 Task: Look for space in Pryluky, Ukraine from 2nd August, 2023 to 12th August, 2023 for 2 adults in price range Rs.5000 to Rs.10000. Place can be private room with 1  bedroom having 1 bed and 1 bathroom. Property type can be house, flat, guest house, hotel. Booking option can be shelf check-in. Required host language is English.
Action: Mouse moved to (451, 105)
Screenshot: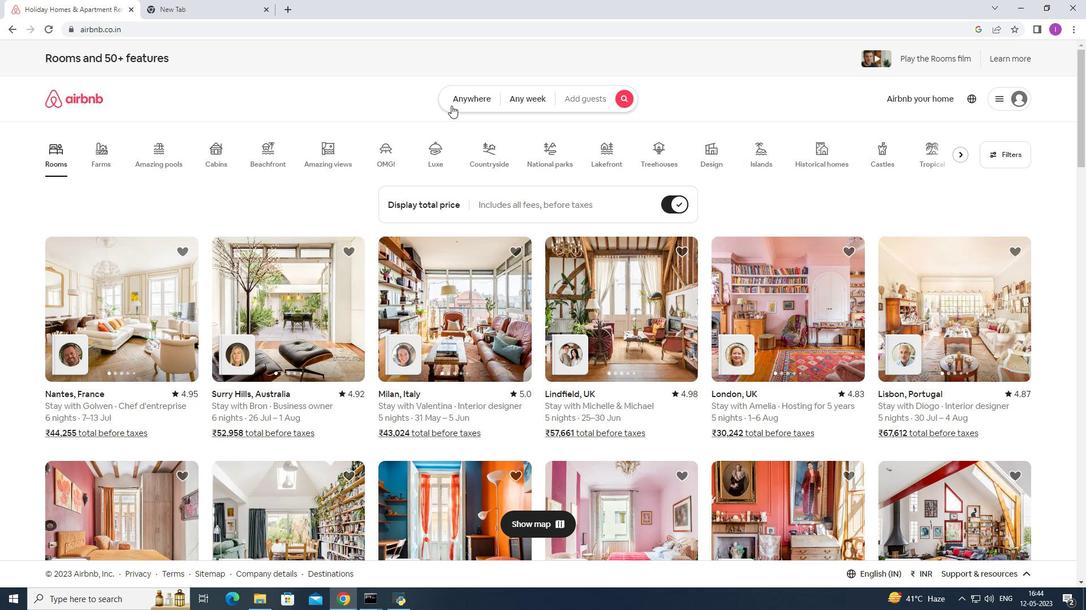 
Action: Mouse pressed left at (451, 105)
Screenshot: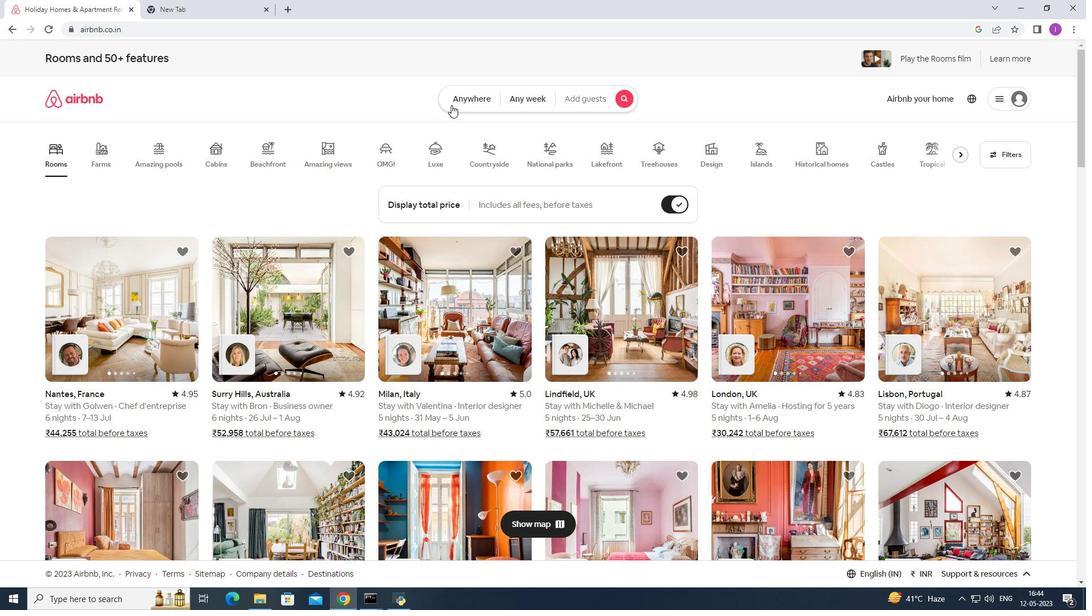 
Action: Mouse moved to (355, 141)
Screenshot: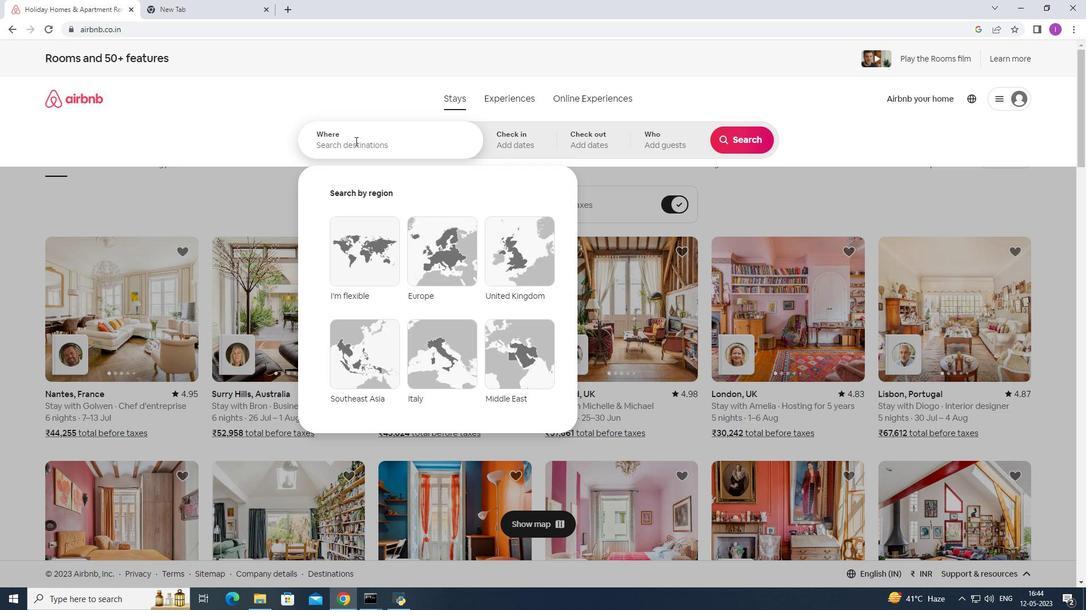 
Action: Mouse pressed left at (355, 141)
Screenshot: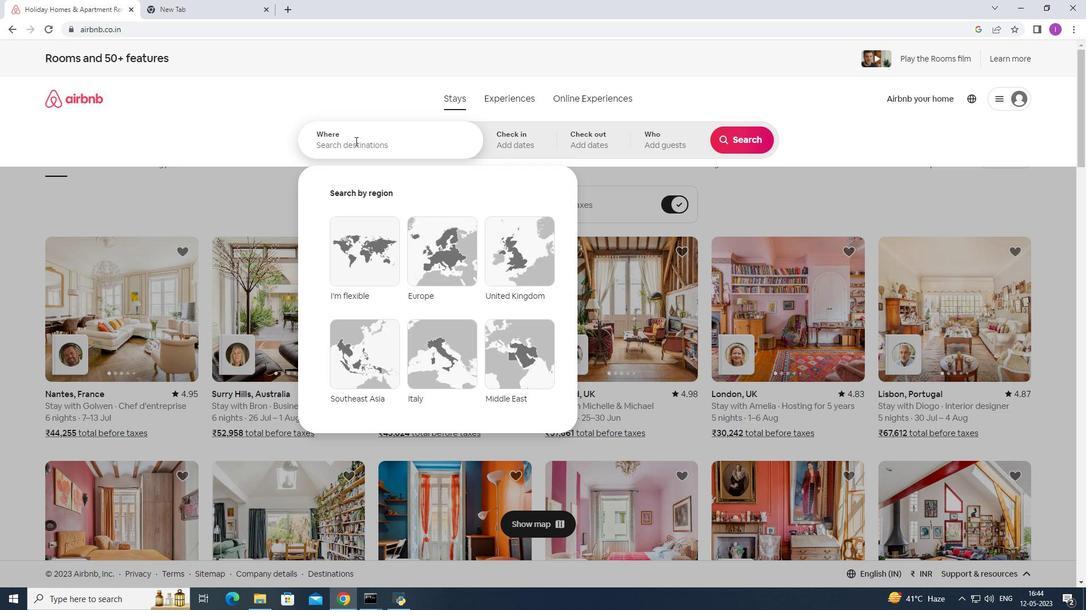 
Action: Mouse moved to (354, 141)
Screenshot: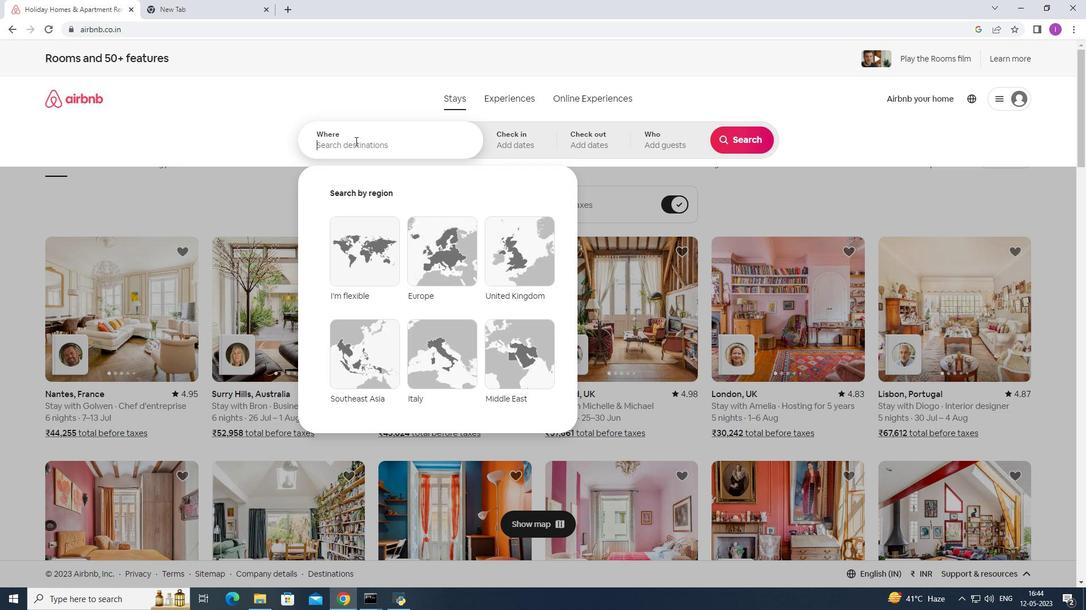 
Action: Key pressed <Key.shift>Pryluky,<Key.shift>Ukraine
Screenshot: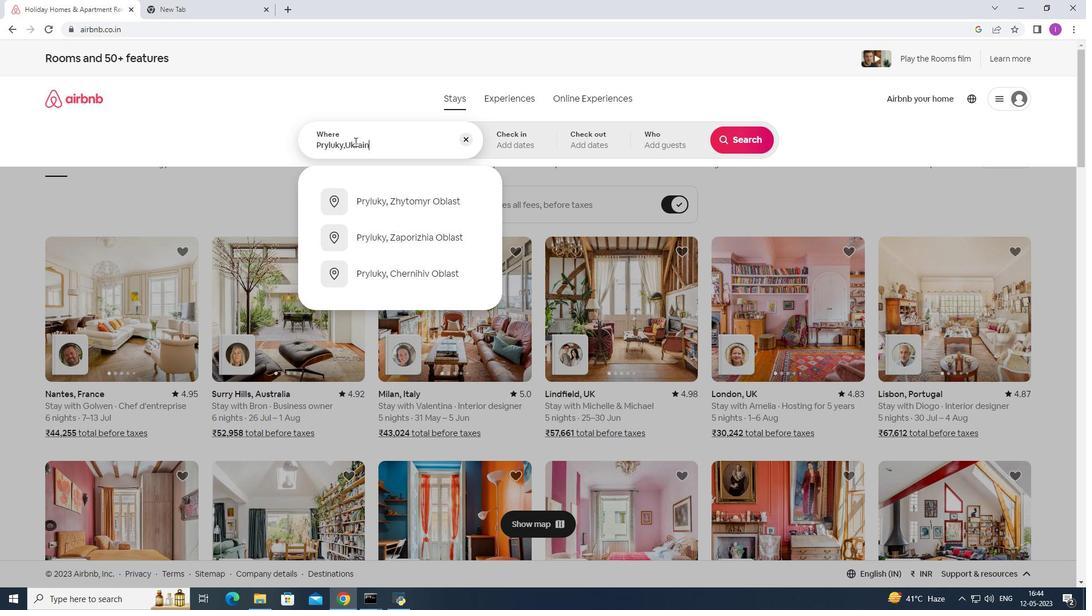 
Action: Mouse moved to (506, 145)
Screenshot: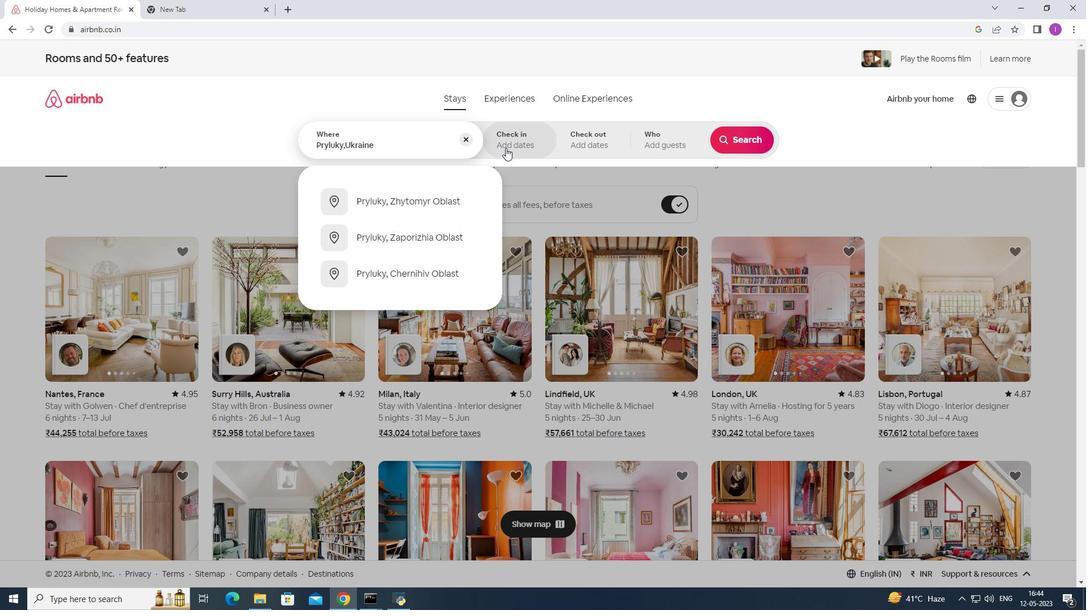 
Action: Mouse pressed left at (506, 145)
Screenshot: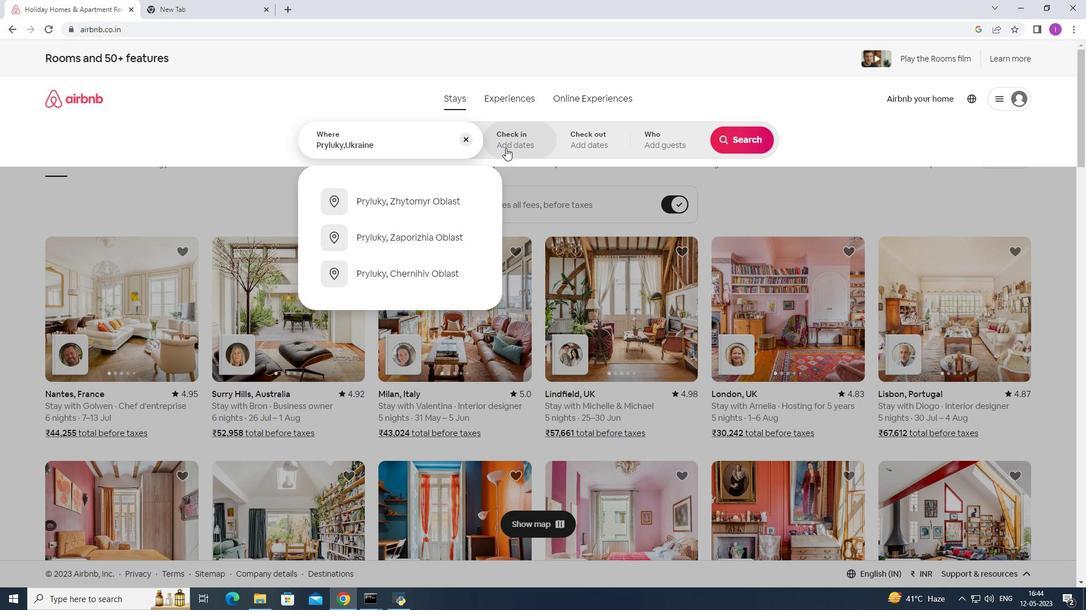 
Action: Mouse moved to (737, 229)
Screenshot: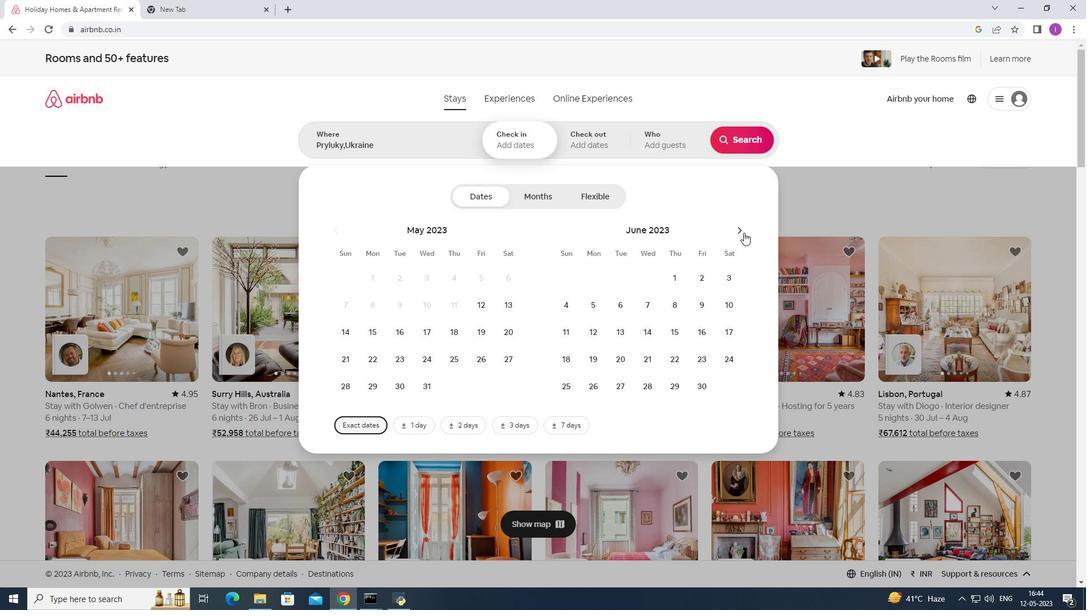 
Action: Mouse pressed left at (737, 229)
Screenshot: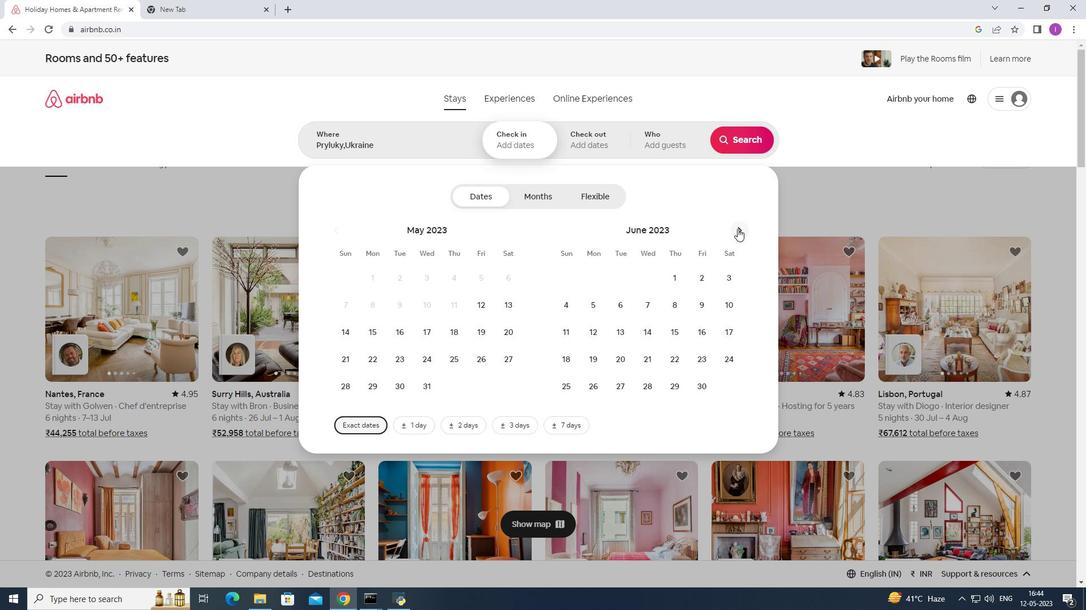 
Action: Mouse pressed left at (737, 229)
Screenshot: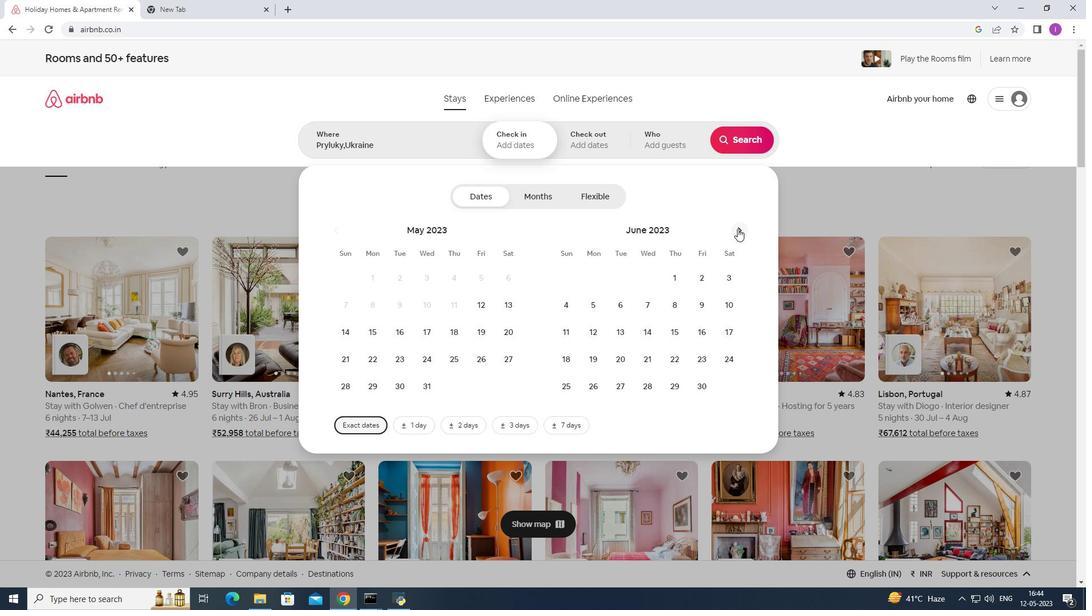 
Action: Mouse moved to (647, 275)
Screenshot: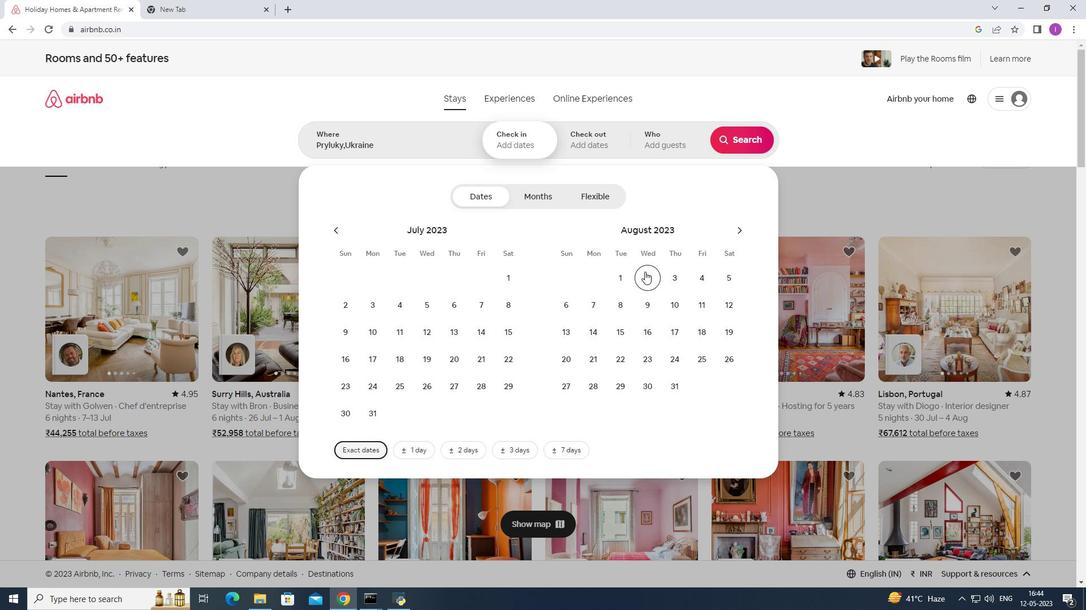 
Action: Mouse pressed left at (647, 275)
Screenshot: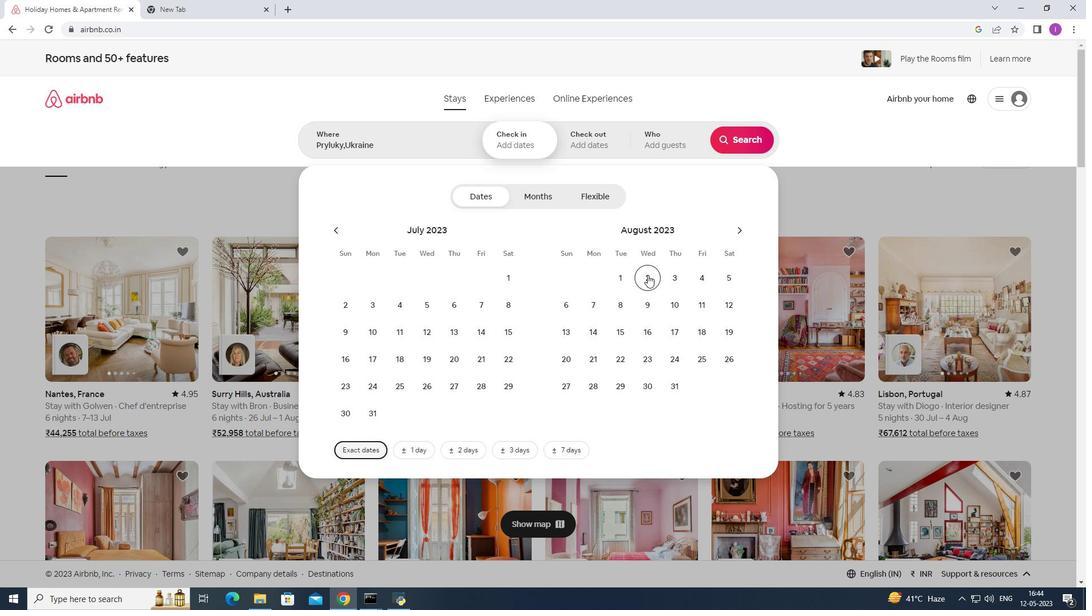 
Action: Mouse moved to (724, 304)
Screenshot: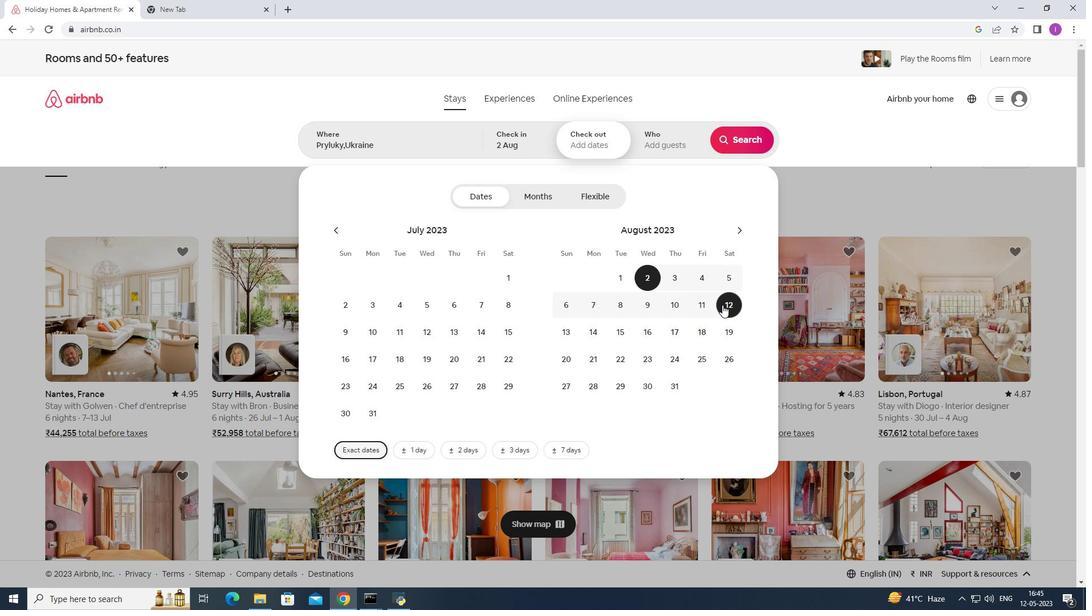 
Action: Mouse pressed left at (724, 304)
Screenshot: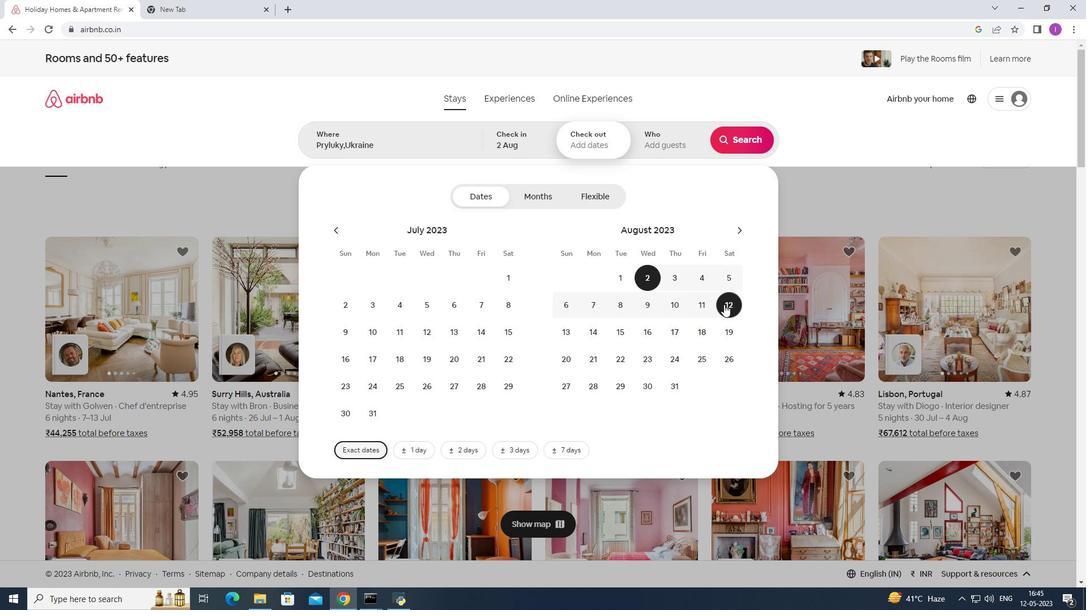 
Action: Mouse moved to (647, 140)
Screenshot: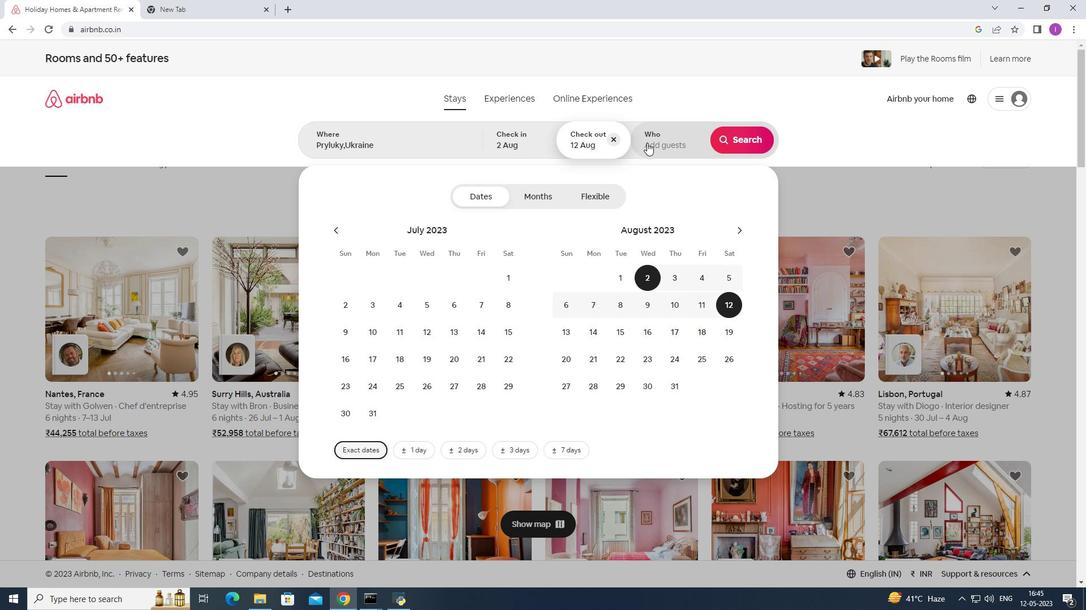 
Action: Mouse pressed left at (647, 140)
Screenshot: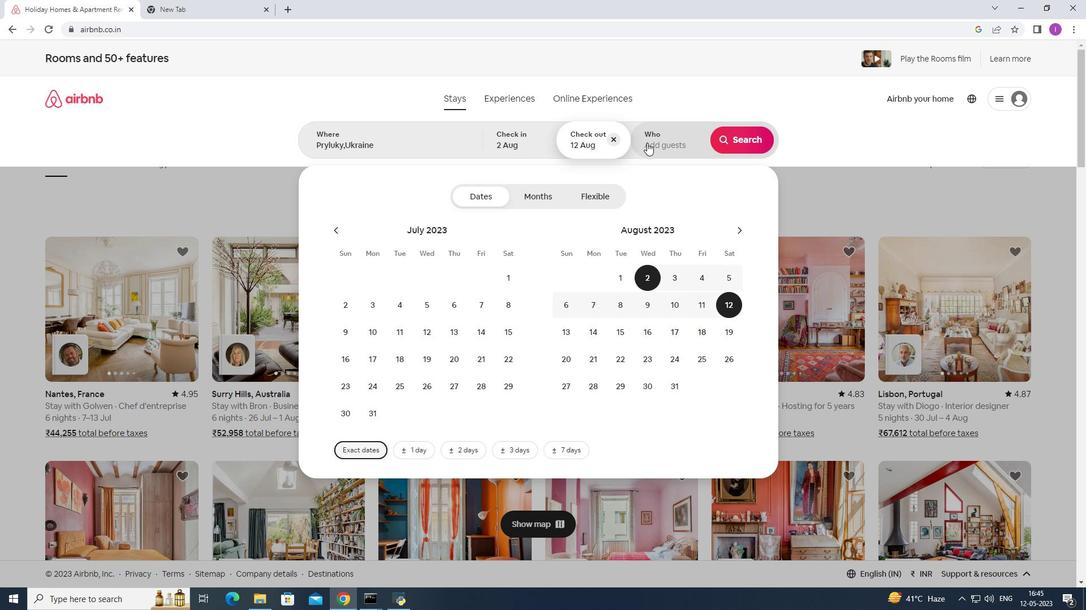 
Action: Mouse moved to (750, 198)
Screenshot: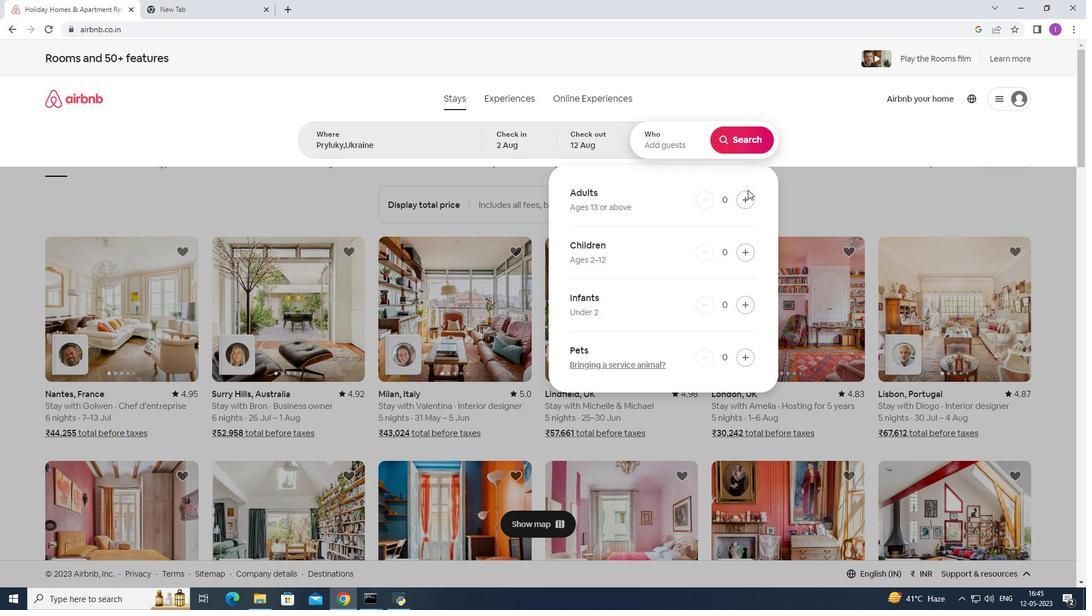 
Action: Mouse pressed left at (750, 198)
Screenshot: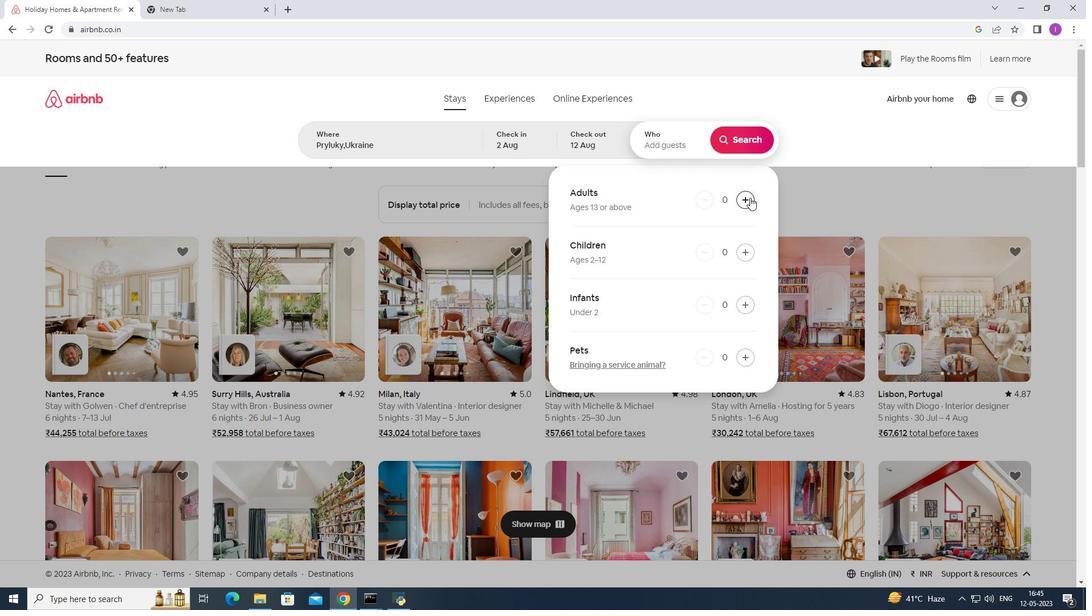 
Action: Mouse pressed left at (750, 198)
Screenshot: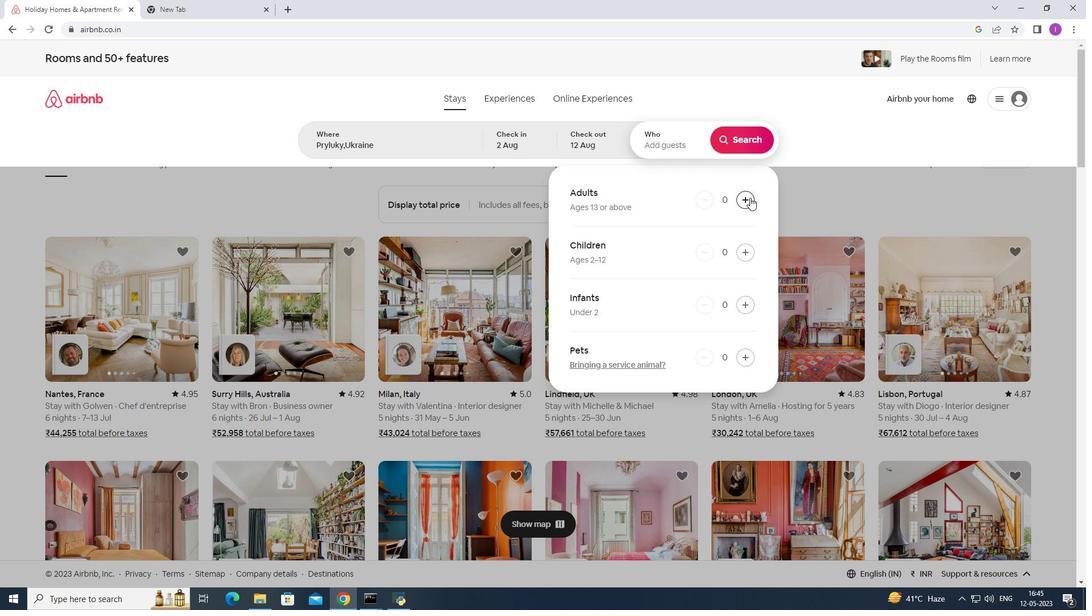 
Action: Mouse moved to (738, 141)
Screenshot: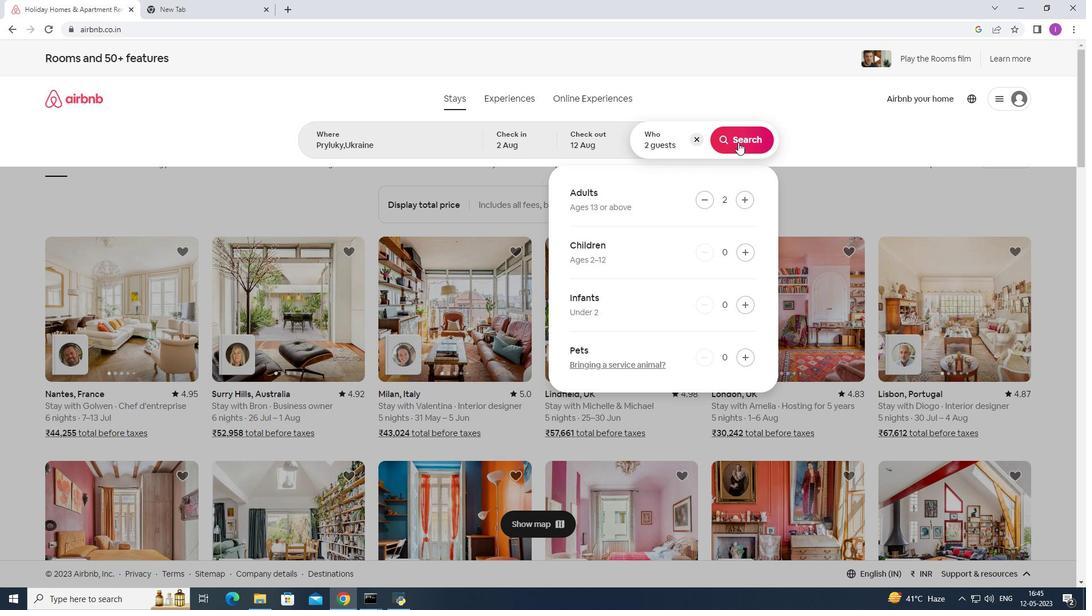
Action: Mouse pressed left at (738, 141)
Screenshot: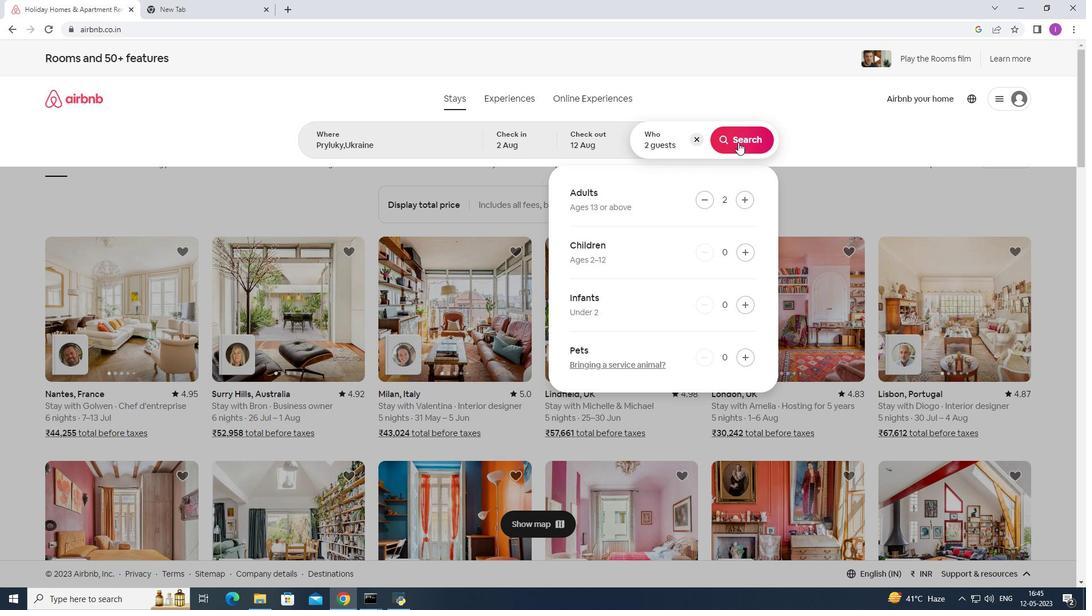 
Action: Mouse moved to (1033, 110)
Screenshot: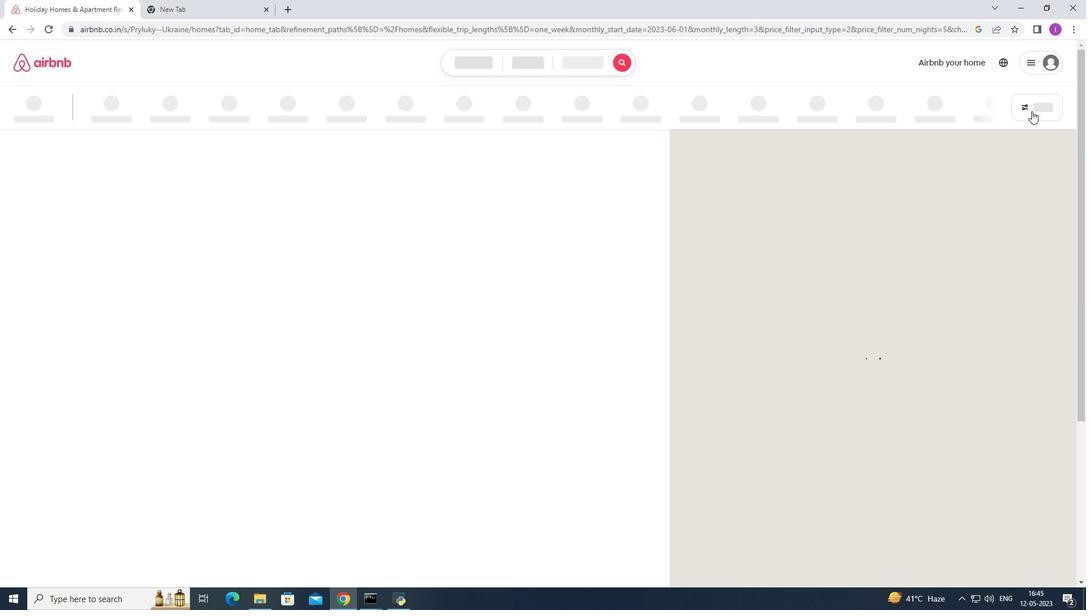 
Action: Mouse pressed left at (1033, 110)
Screenshot: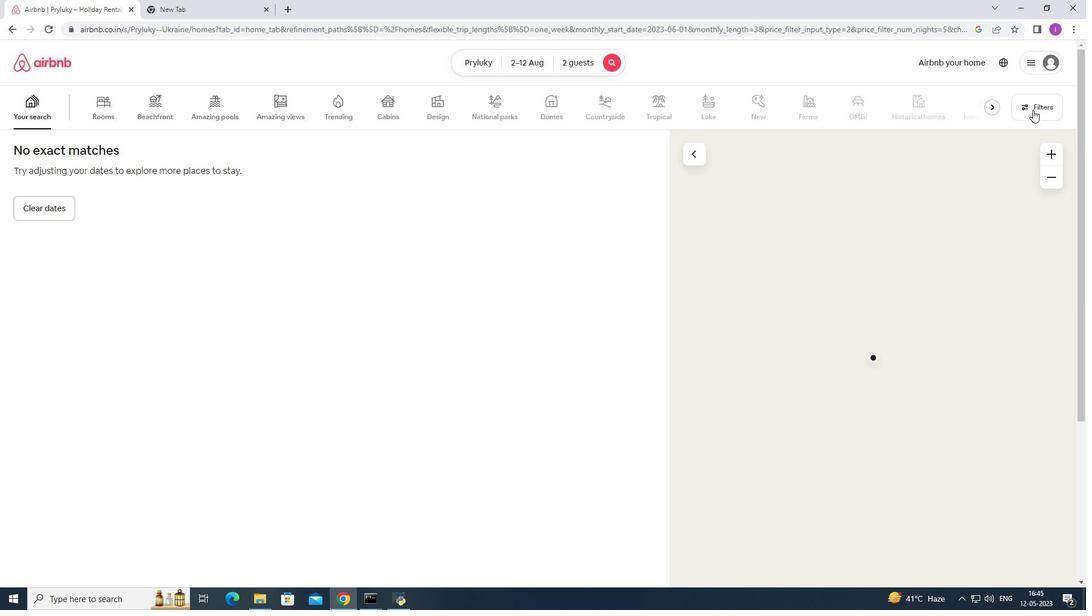
Action: Mouse moved to (617, 380)
Screenshot: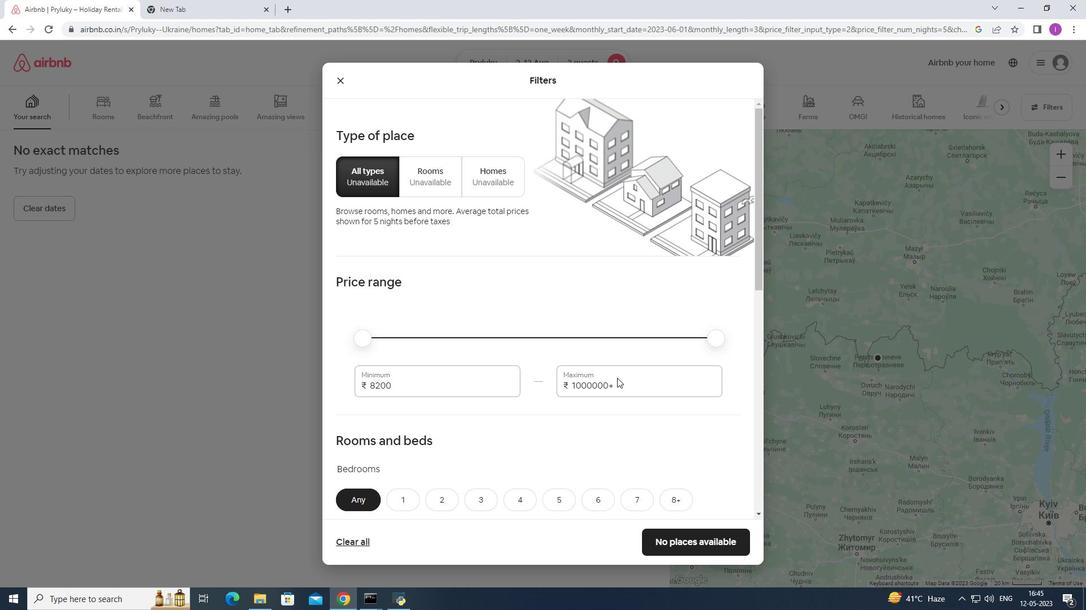 
Action: Mouse pressed left at (617, 380)
Screenshot: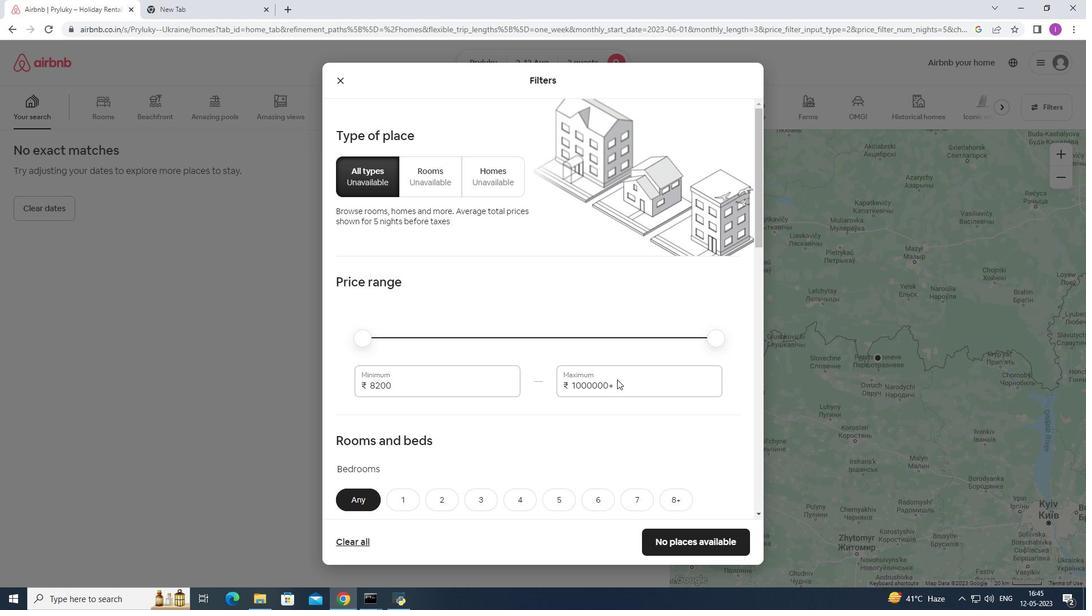 
Action: Mouse moved to (617, 383)
Screenshot: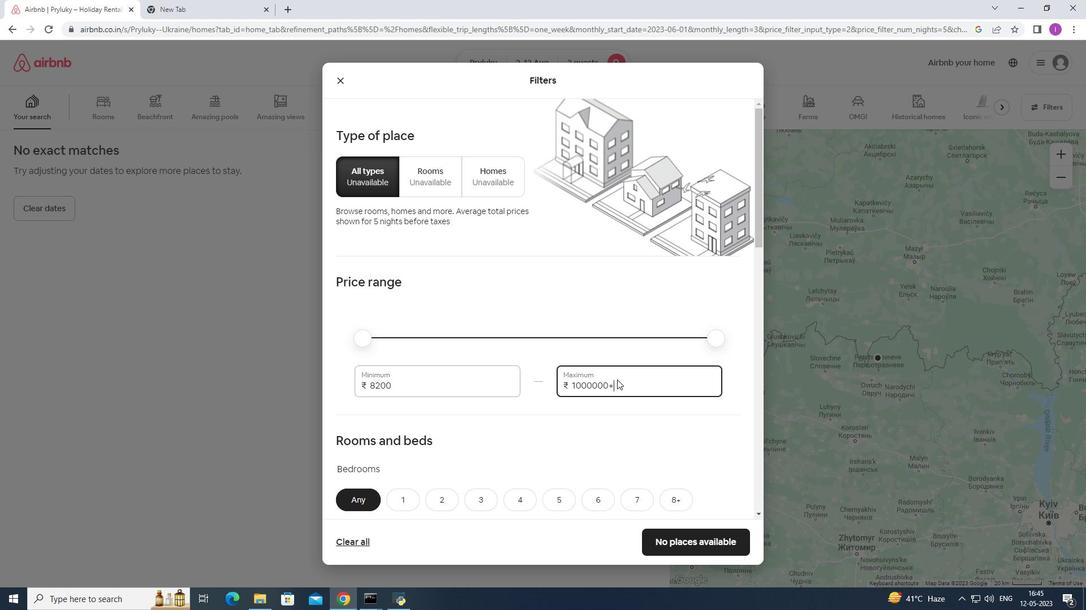 
Action: Mouse pressed left at (617, 383)
Screenshot: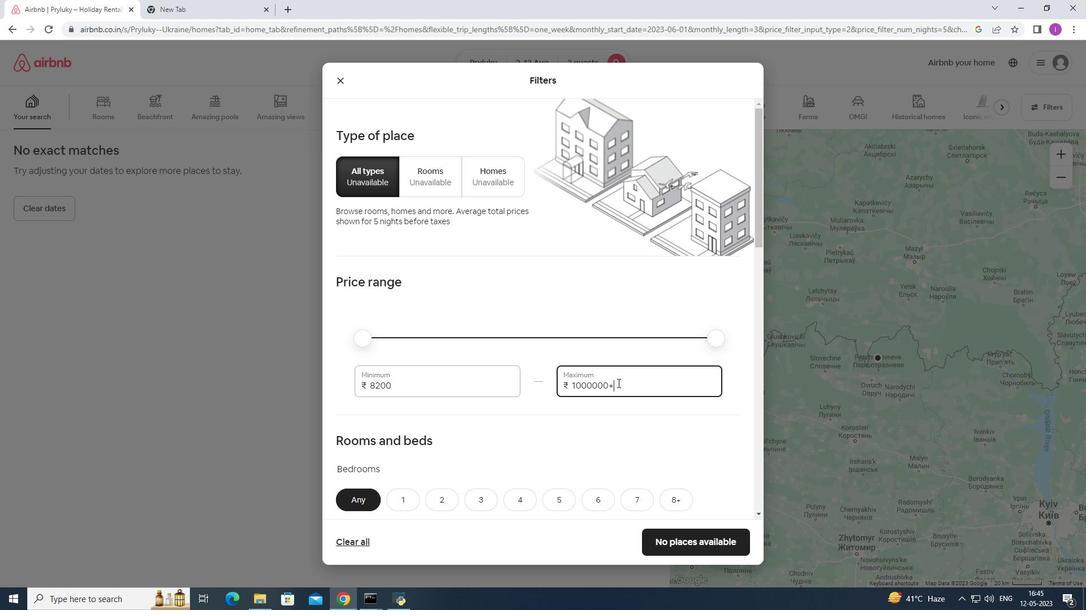 
Action: Mouse moved to (565, 390)
Screenshot: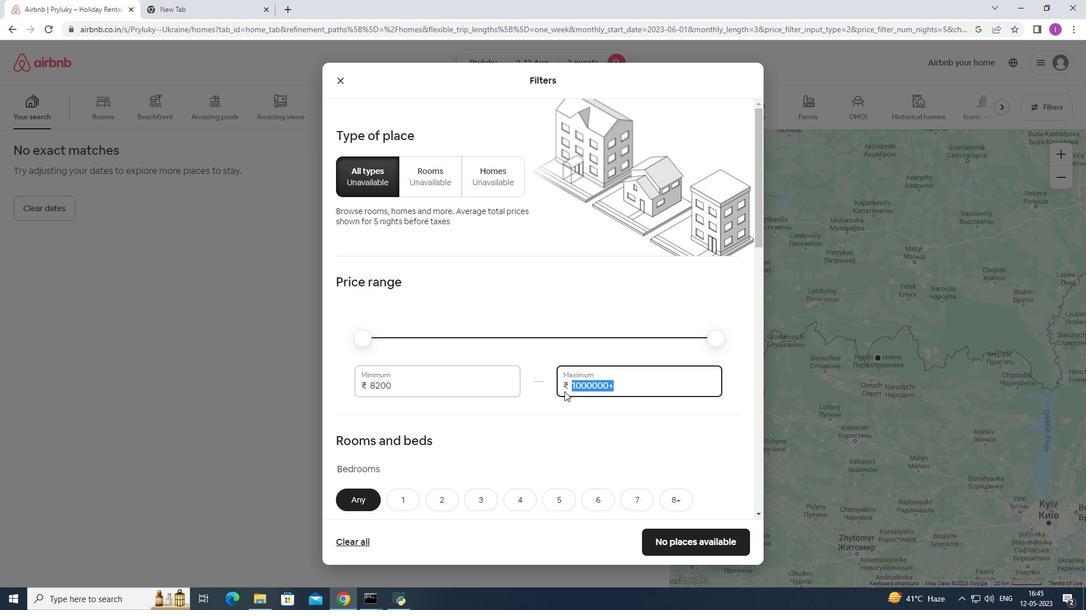 
Action: Key pressed 1
Screenshot: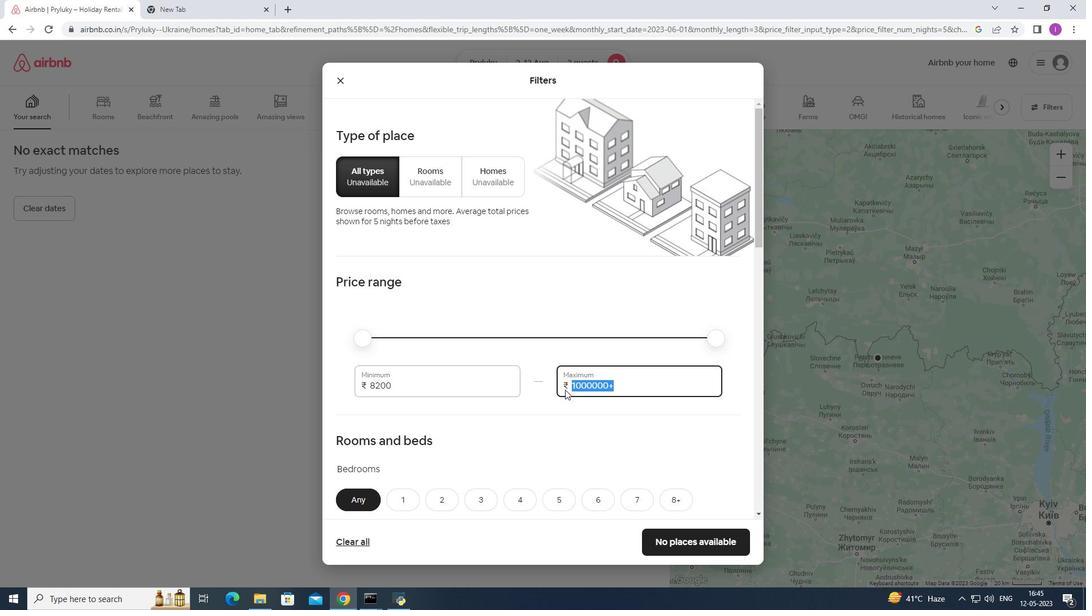 
Action: Mouse moved to (565, 389)
Screenshot: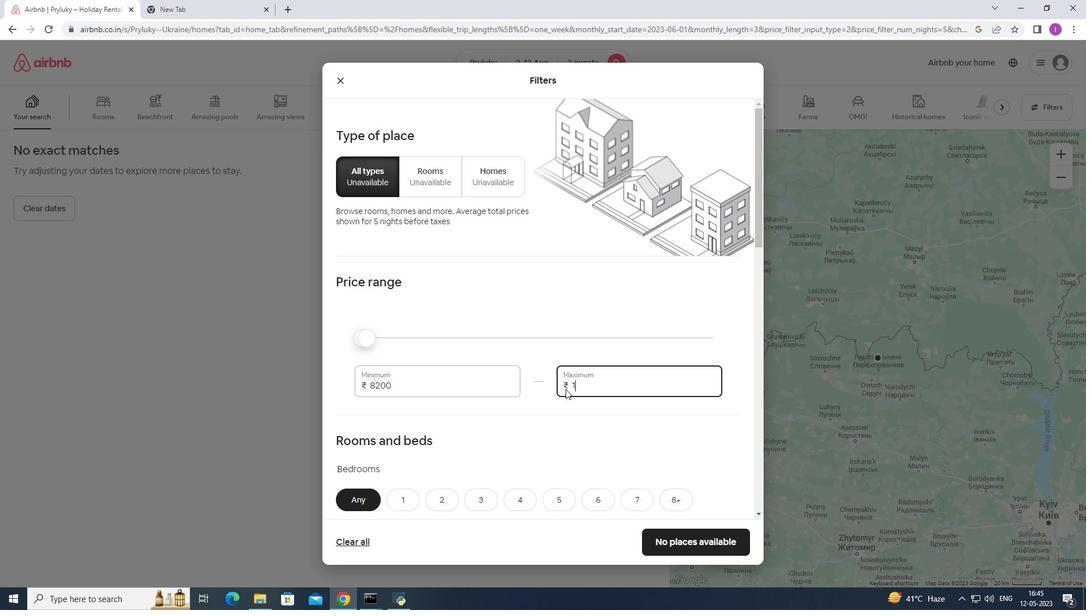 
Action: Key pressed 0000
Screenshot: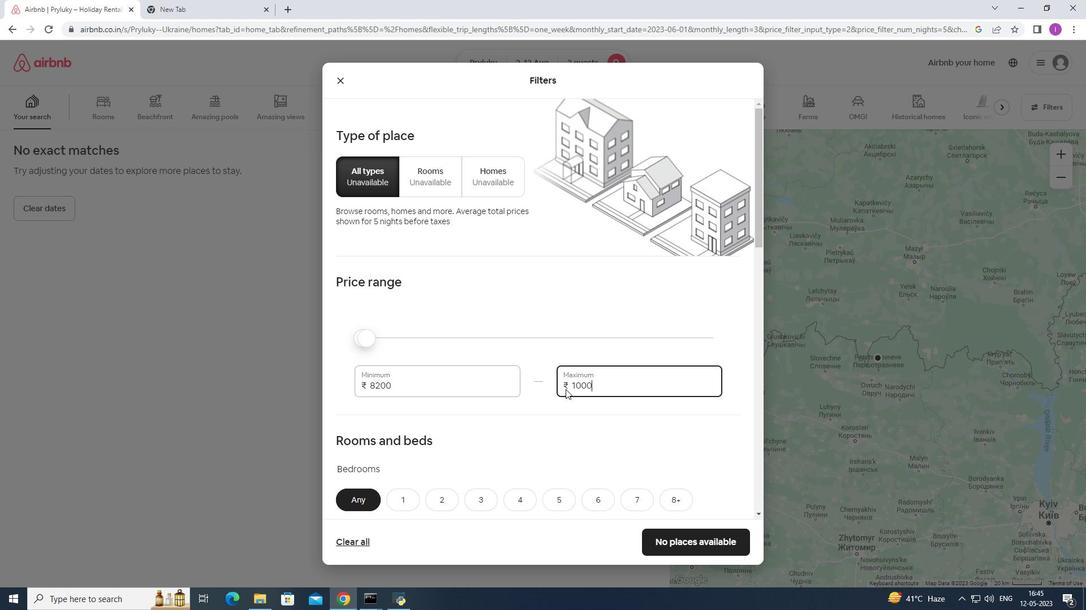 
Action: Mouse moved to (400, 383)
Screenshot: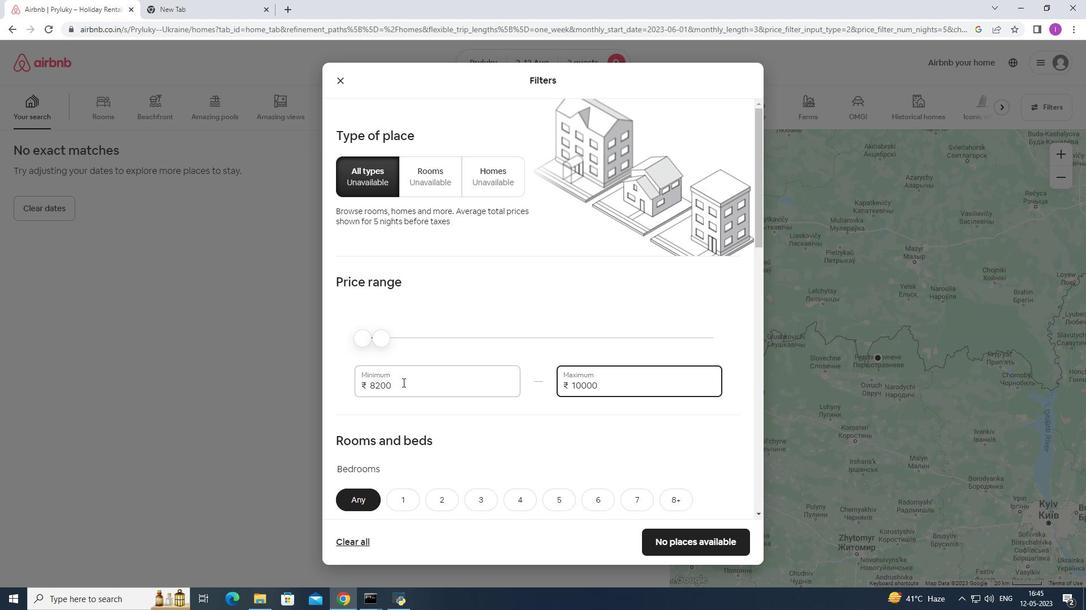 
Action: Mouse pressed left at (400, 383)
Screenshot: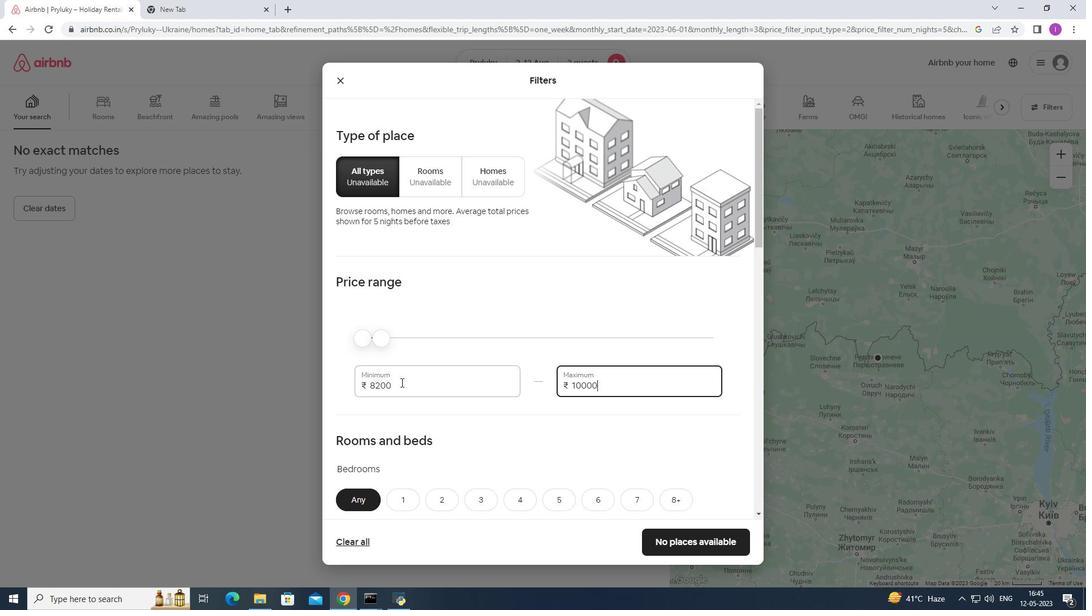 
Action: Mouse moved to (355, 388)
Screenshot: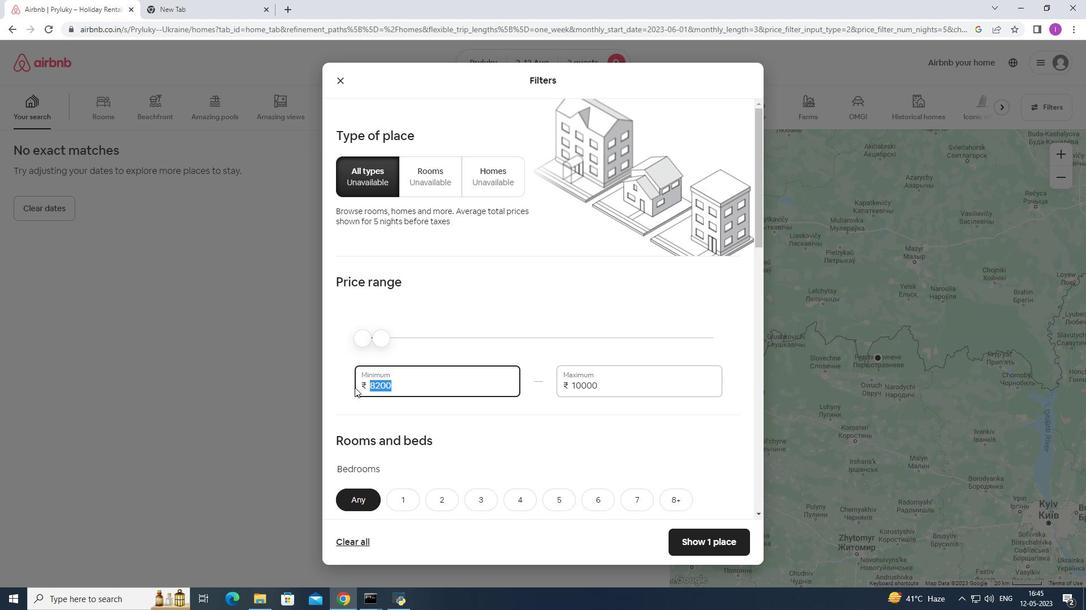 
Action: Key pressed 5
Screenshot: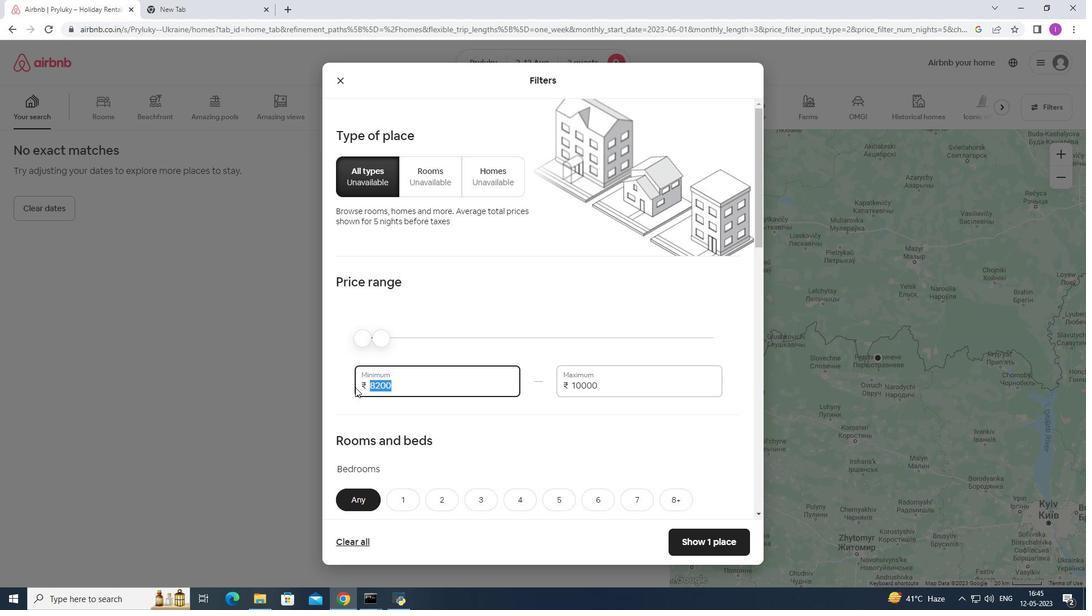 
Action: Mouse moved to (357, 385)
Screenshot: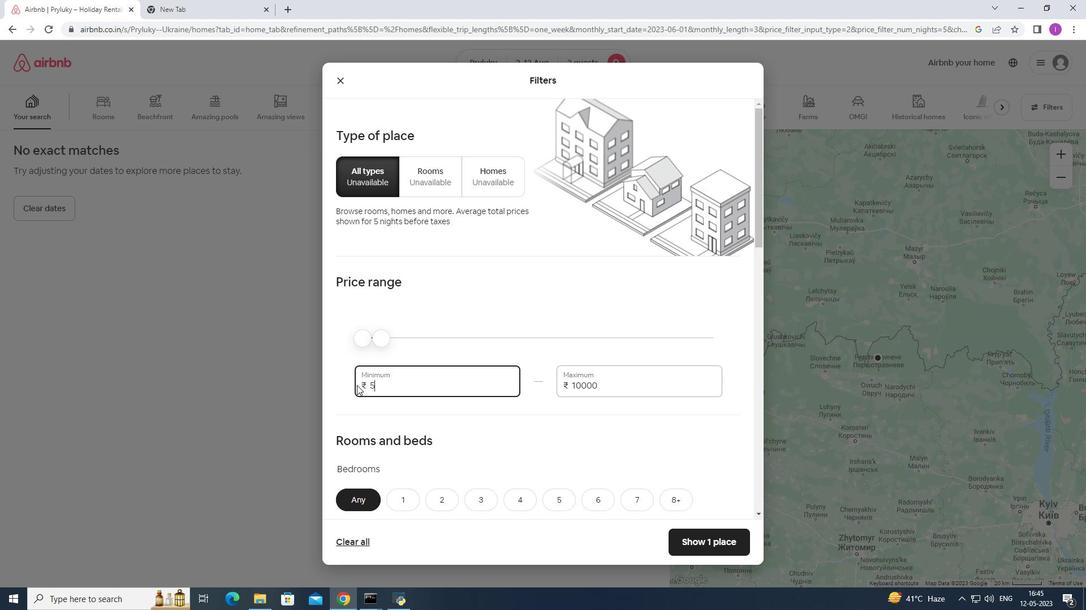 
Action: Key pressed 0
Screenshot: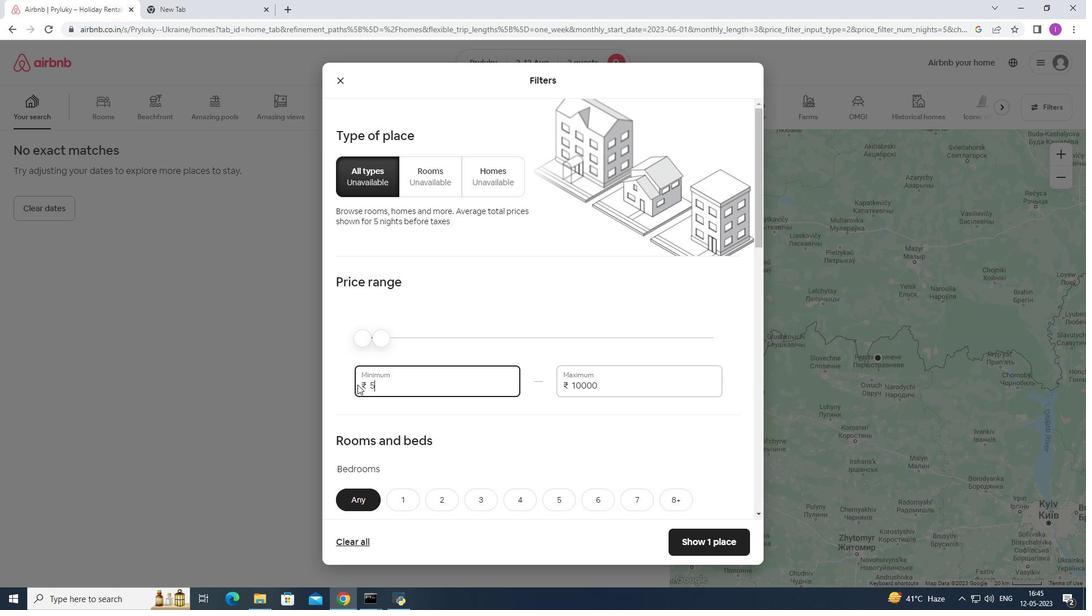 
Action: Mouse moved to (357, 385)
Screenshot: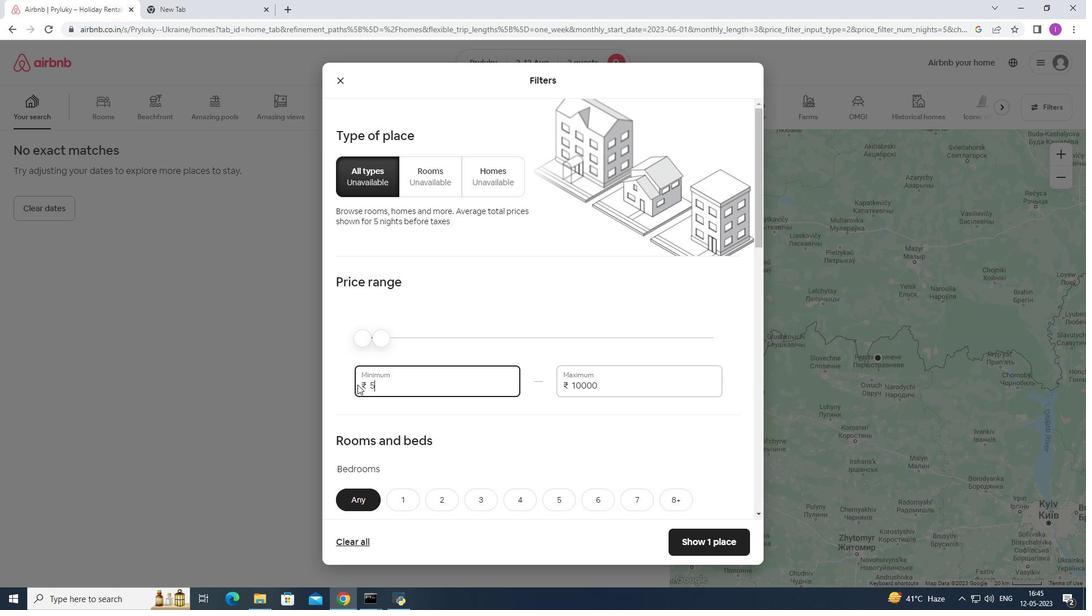 
Action: Key pressed 0
Screenshot: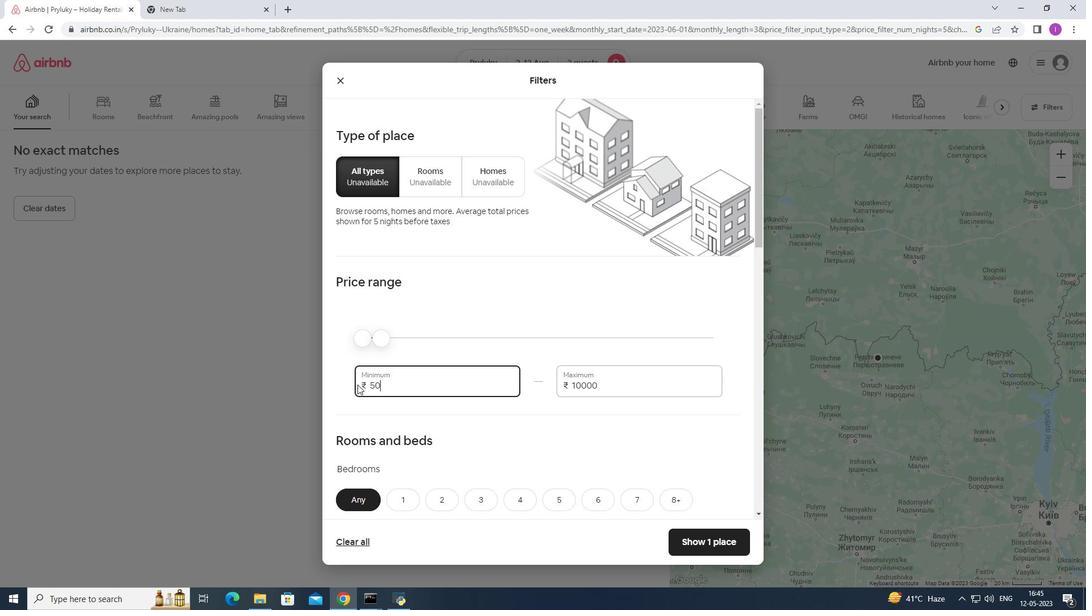 
Action: Mouse moved to (358, 384)
Screenshot: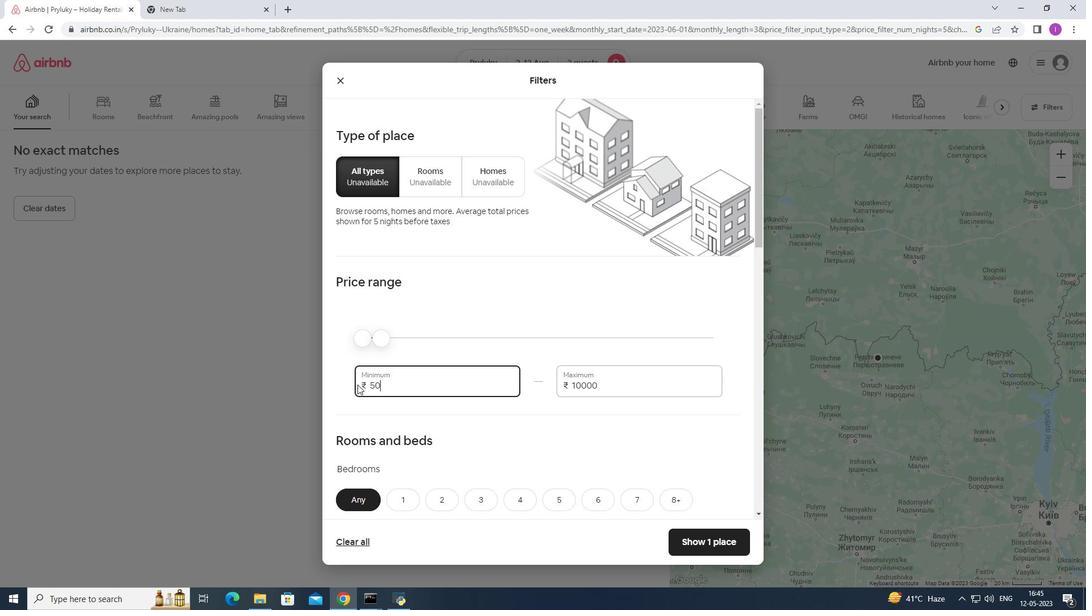 
Action: Key pressed 0
Screenshot: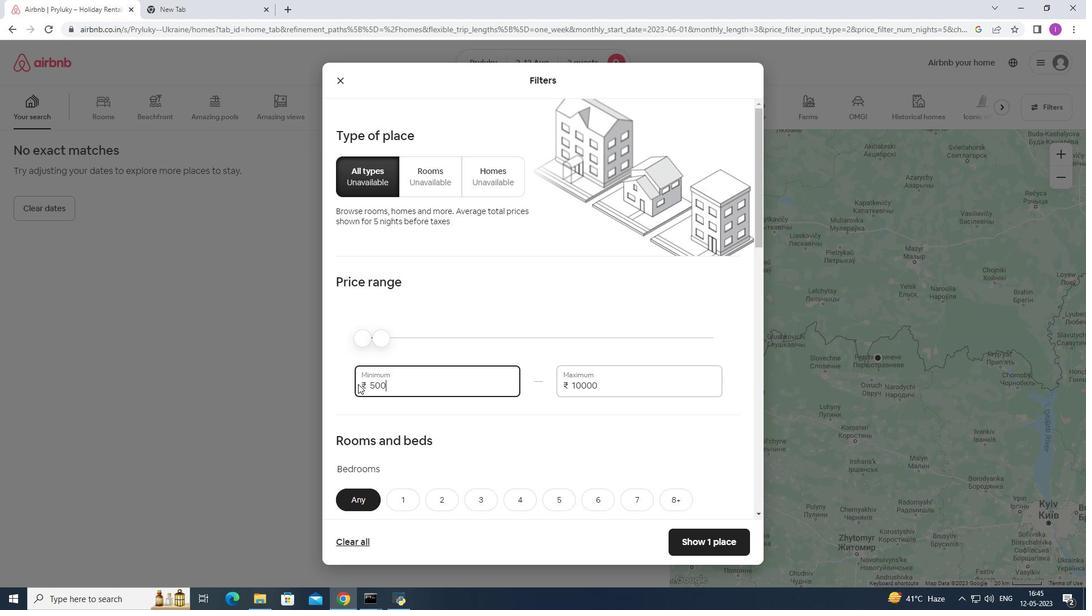
Action: Mouse moved to (414, 388)
Screenshot: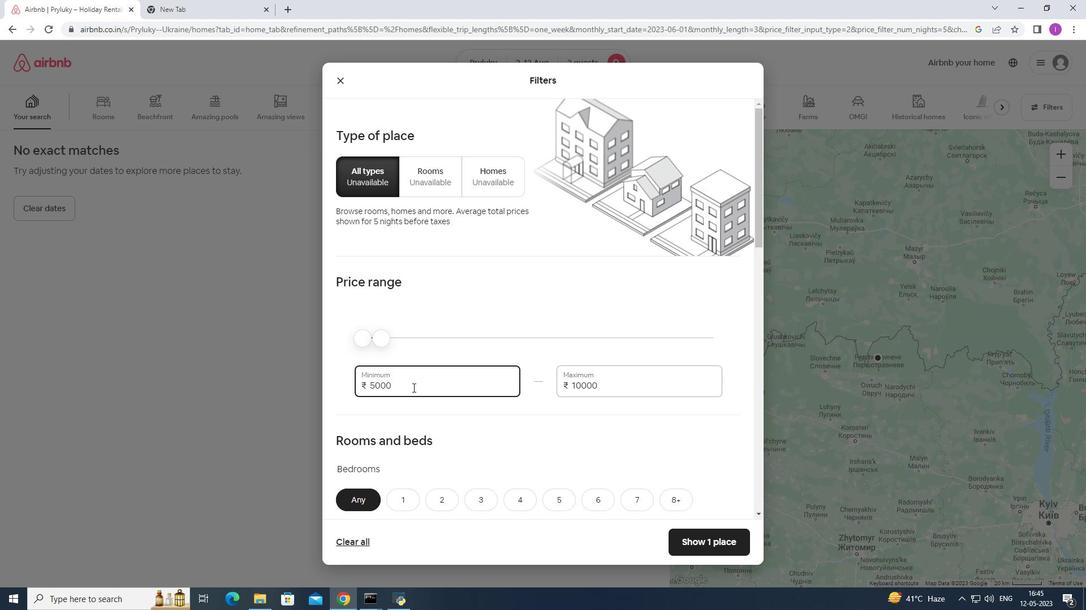 
Action: Mouse scrolled (414, 387) with delta (0, 0)
Screenshot: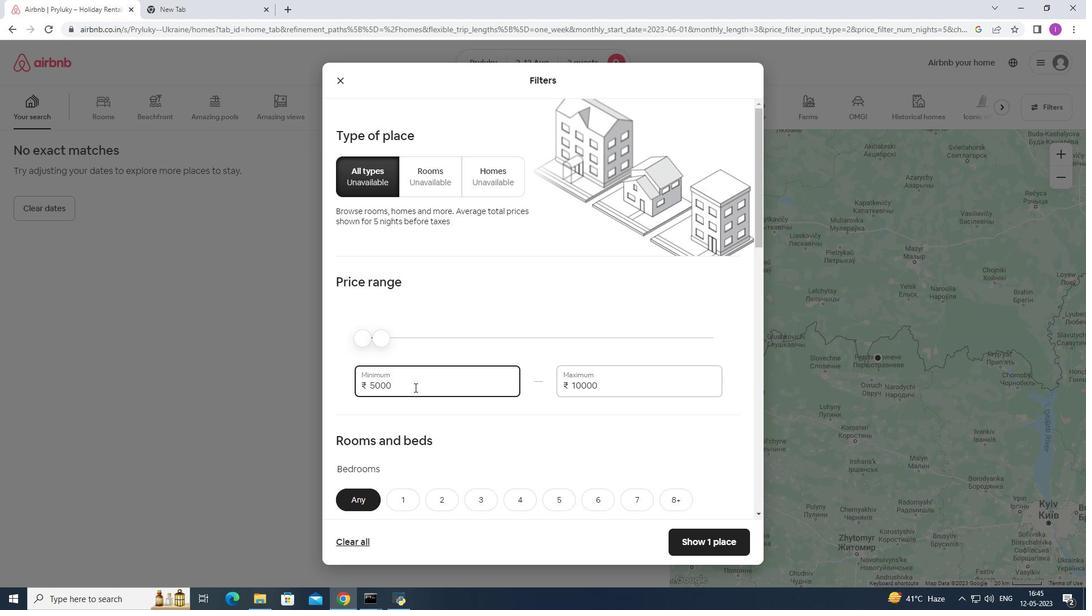 
Action: Mouse moved to (415, 390)
Screenshot: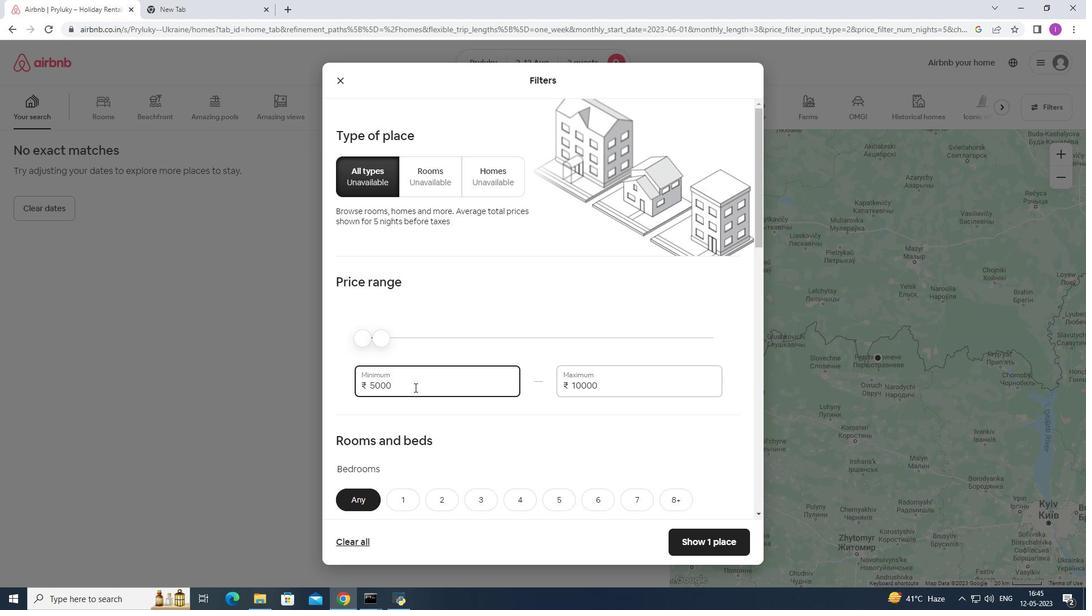 
Action: Mouse scrolled (415, 389) with delta (0, 0)
Screenshot: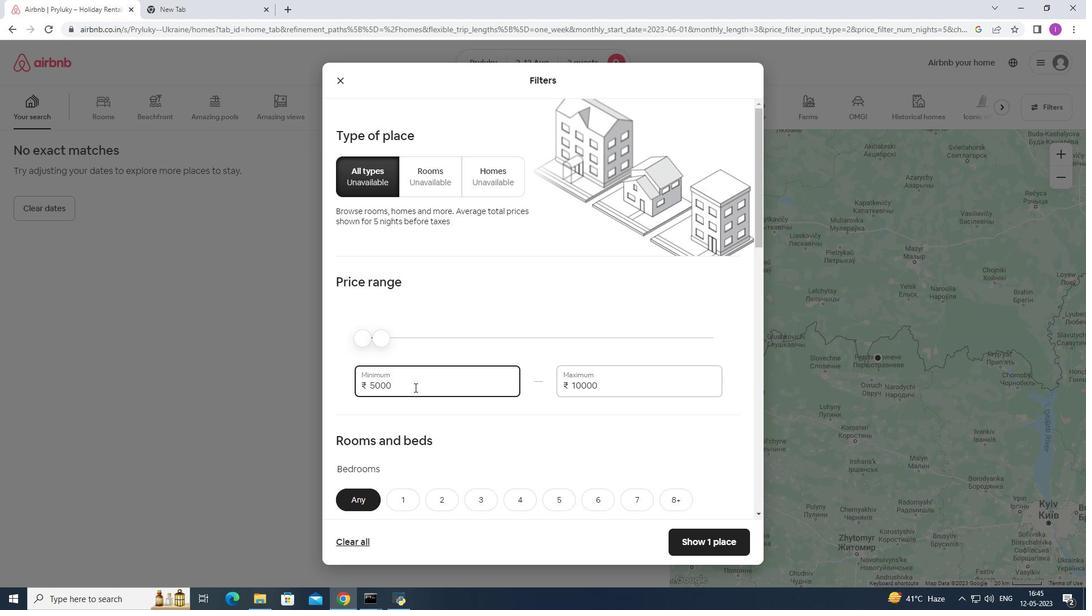 
Action: Mouse moved to (416, 390)
Screenshot: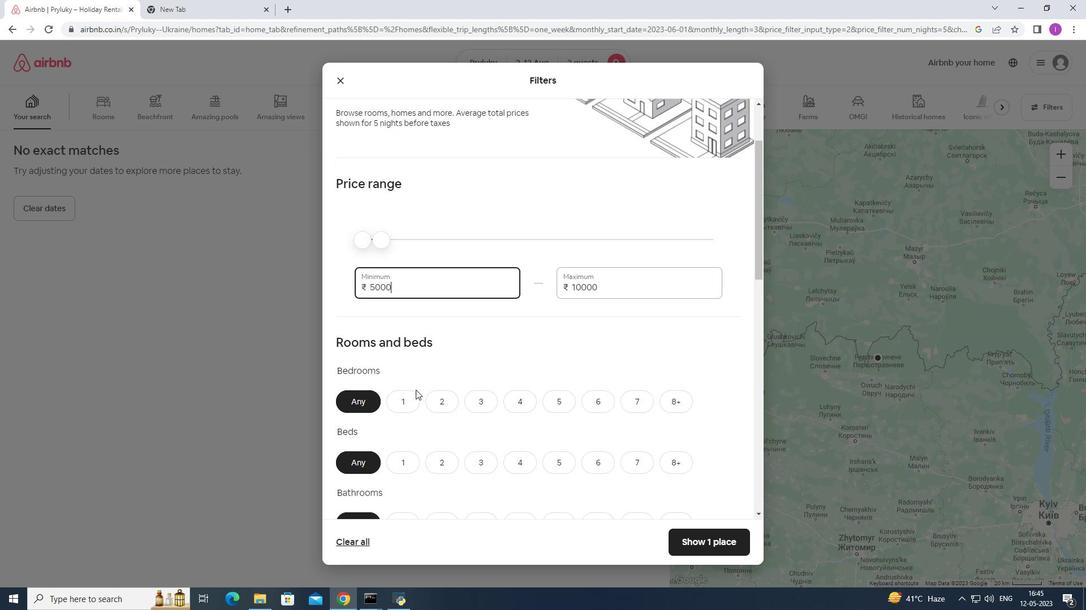
Action: Mouse scrolled (416, 389) with delta (0, 0)
Screenshot: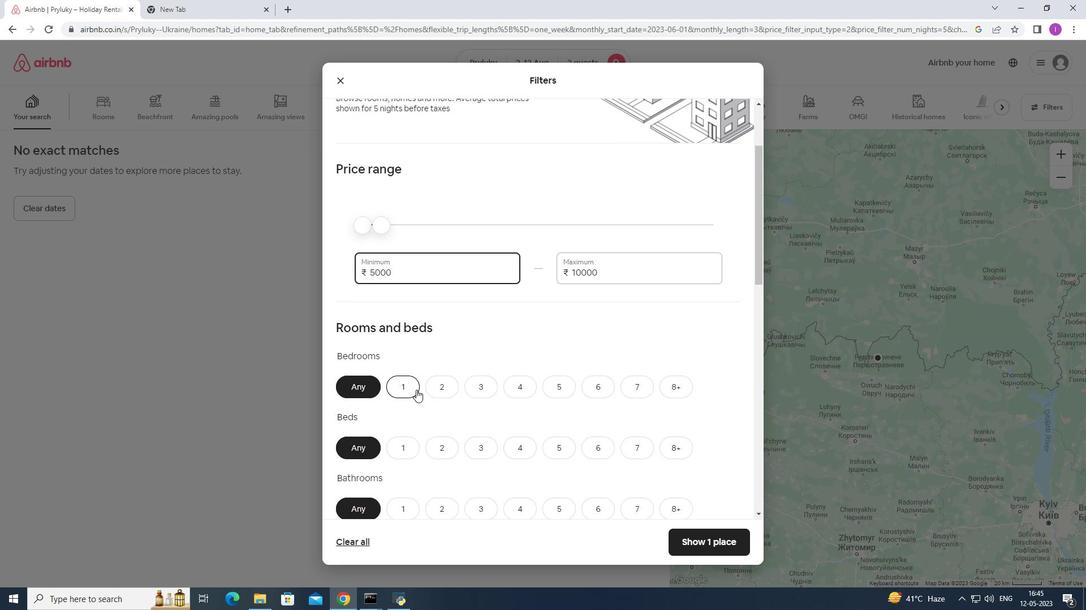 
Action: Mouse moved to (420, 386)
Screenshot: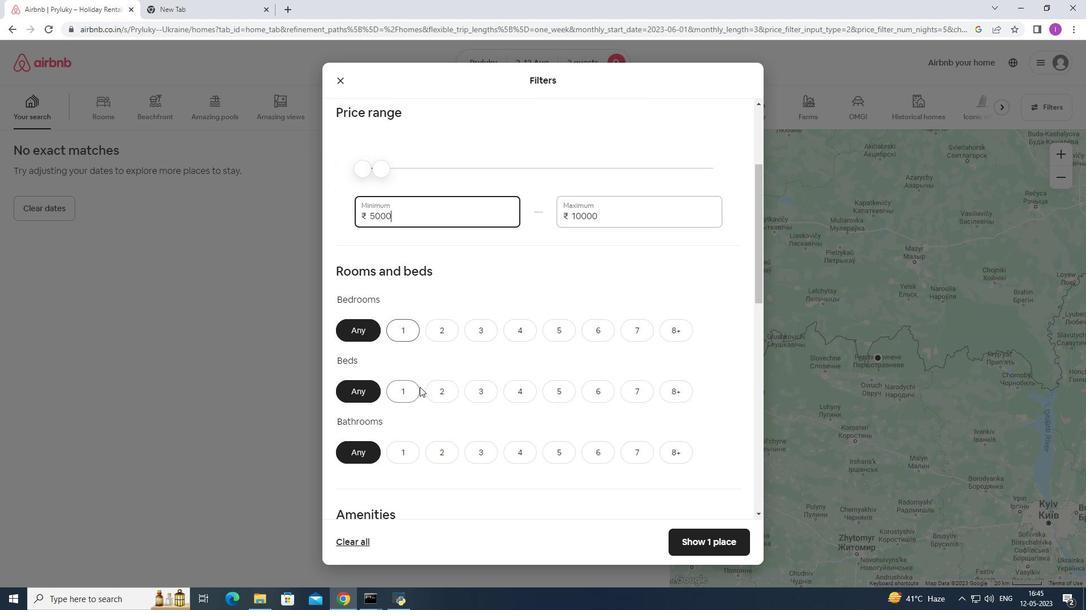 
Action: Mouse scrolled (420, 386) with delta (0, 0)
Screenshot: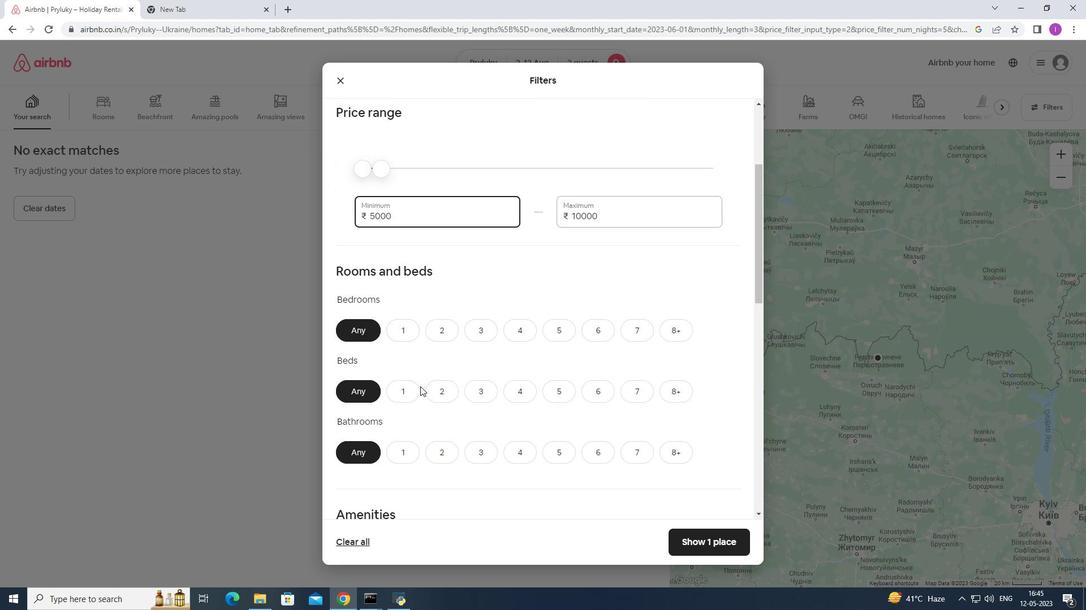 
Action: Mouse scrolled (420, 386) with delta (0, 0)
Screenshot: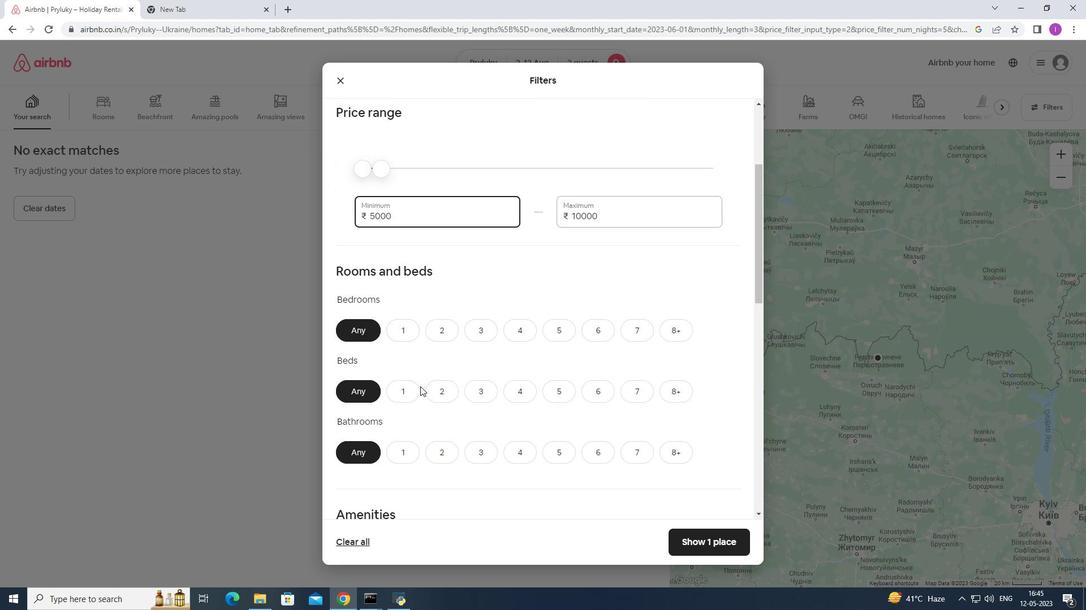 
Action: Mouse moved to (402, 218)
Screenshot: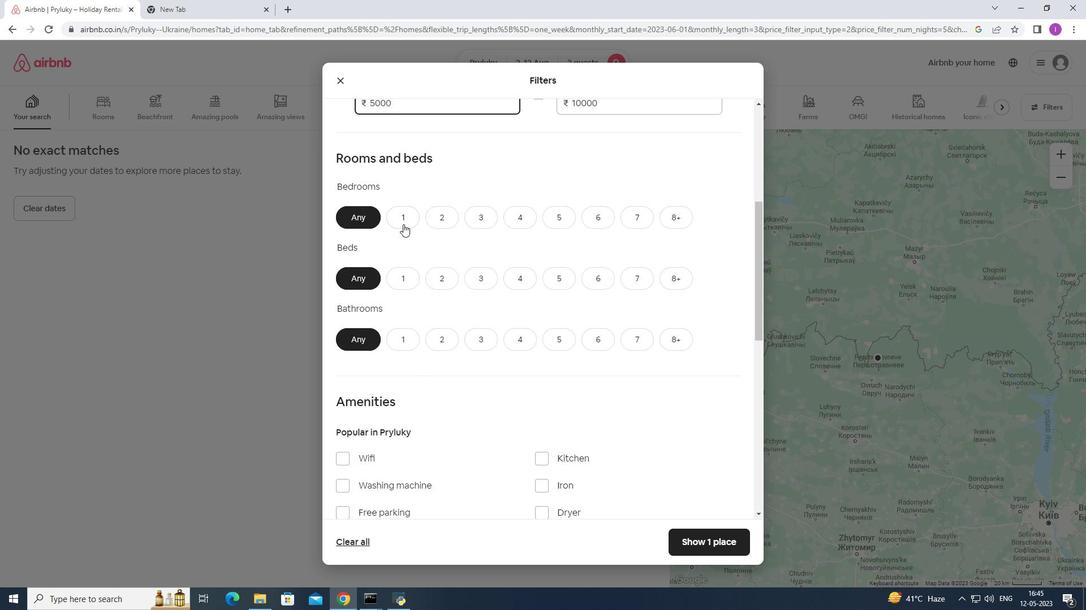 
Action: Mouse pressed left at (402, 218)
Screenshot: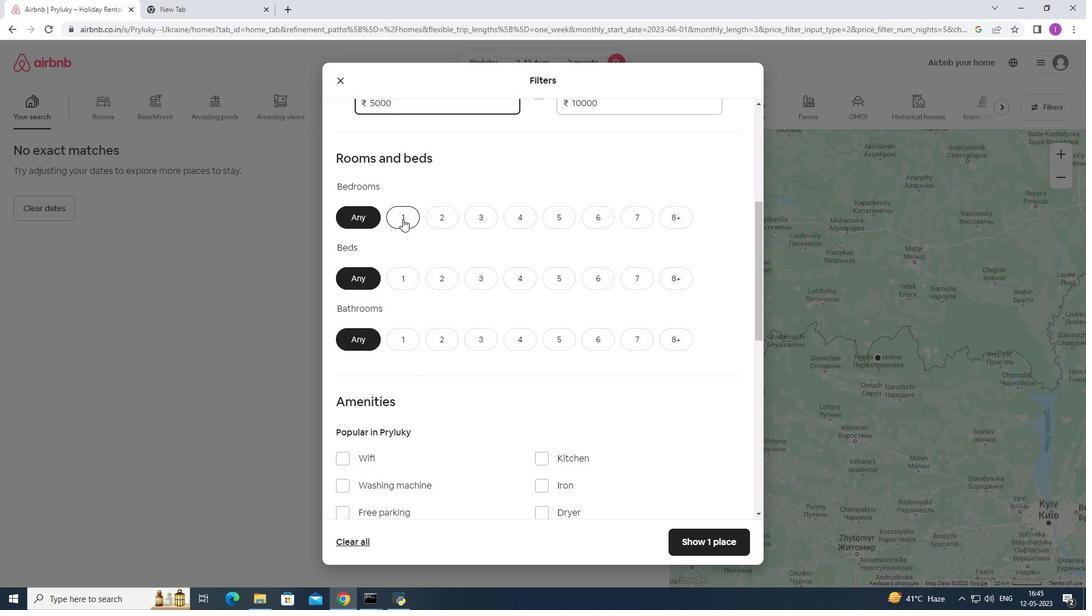 
Action: Mouse moved to (402, 273)
Screenshot: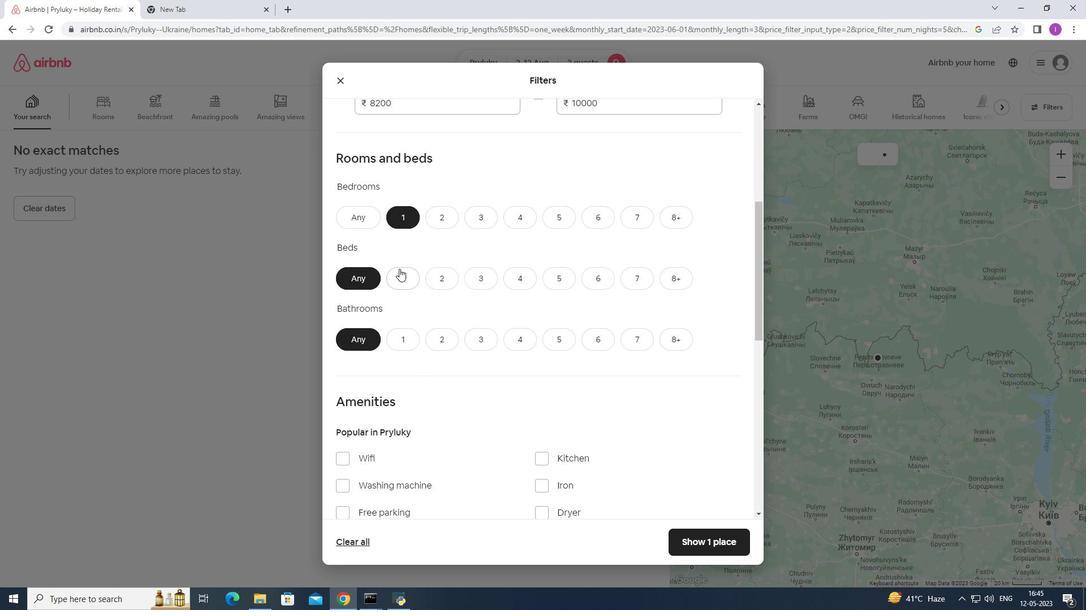 
Action: Mouse pressed left at (402, 273)
Screenshot: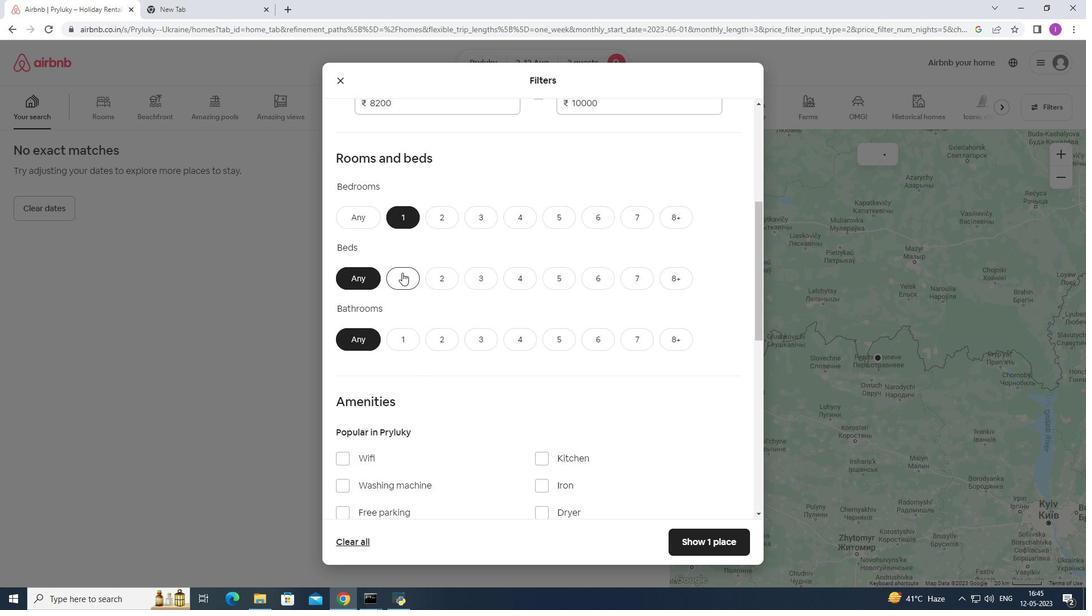 
Action: Mouse moved to (411, 346)
Screenshot: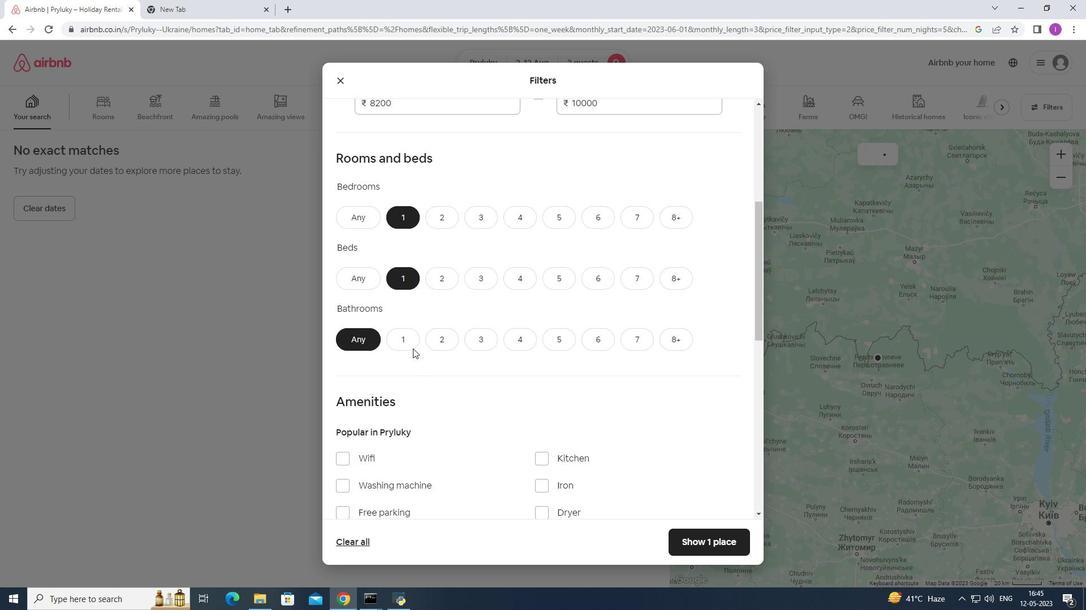 
Action: Mouse pressed left at (411, 346)
Screenshot: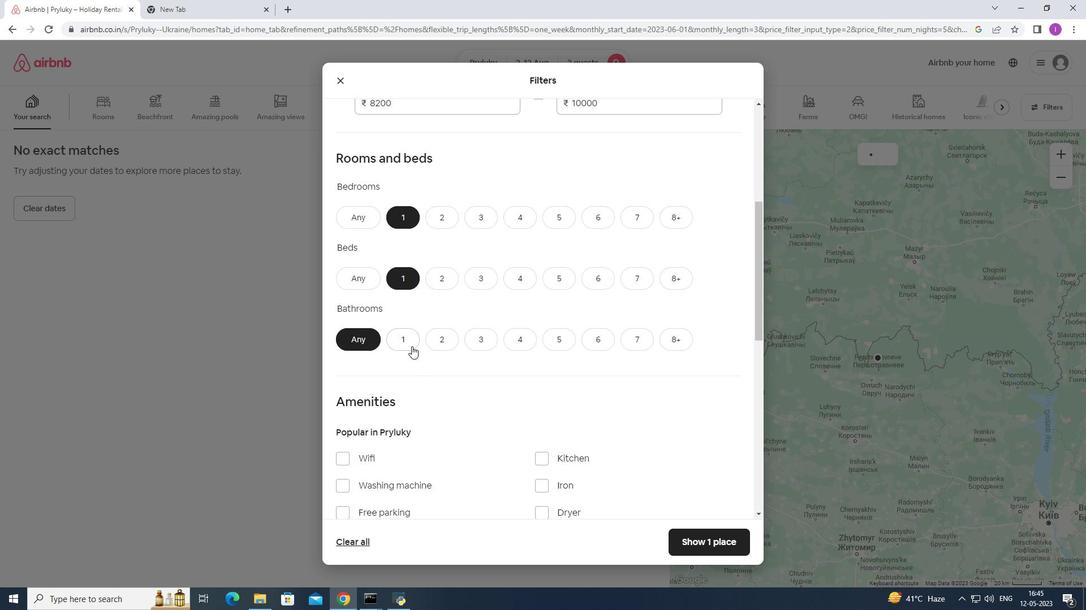
Action: Mouse moved to (471, 349)
Screenshot: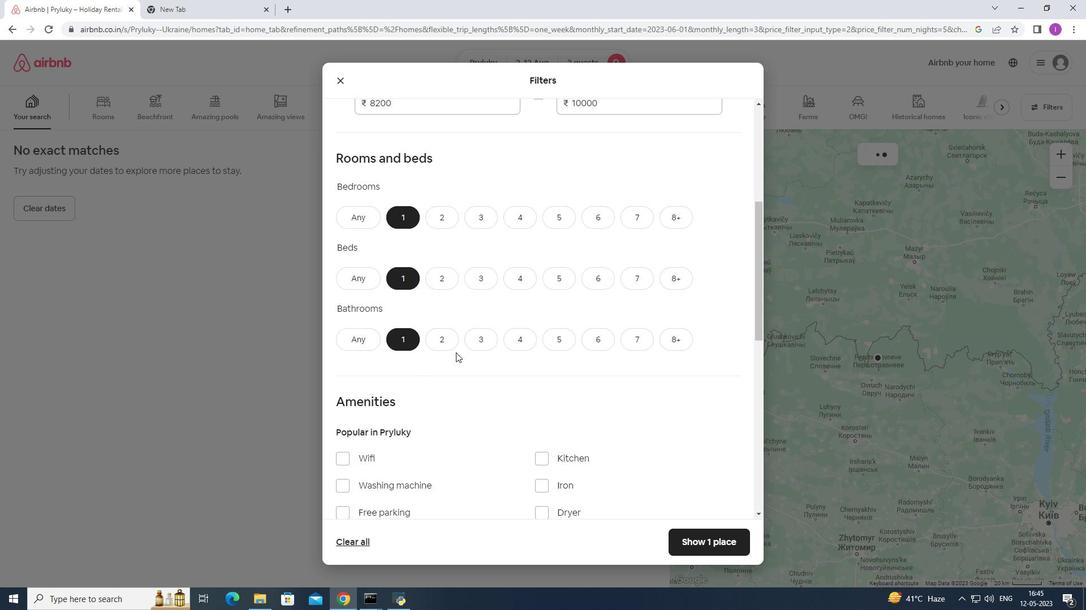 
Action: Mouse scrolled (471, 349) with delta (0, 0)
Screenshot: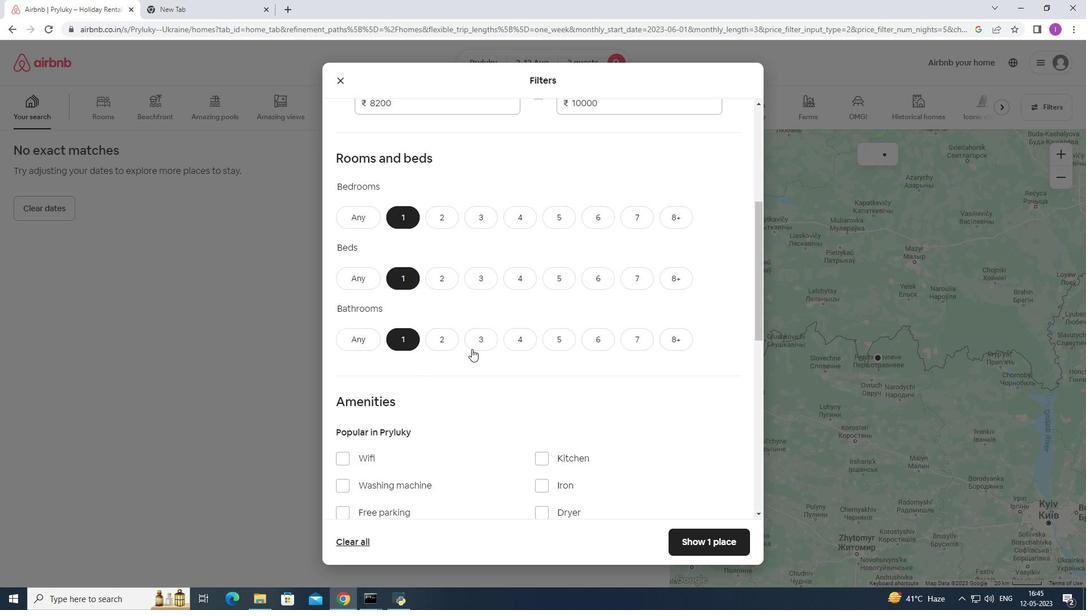 
Action: Mouse scrolled (471, 349) with delta (0, 0)
Screenshot: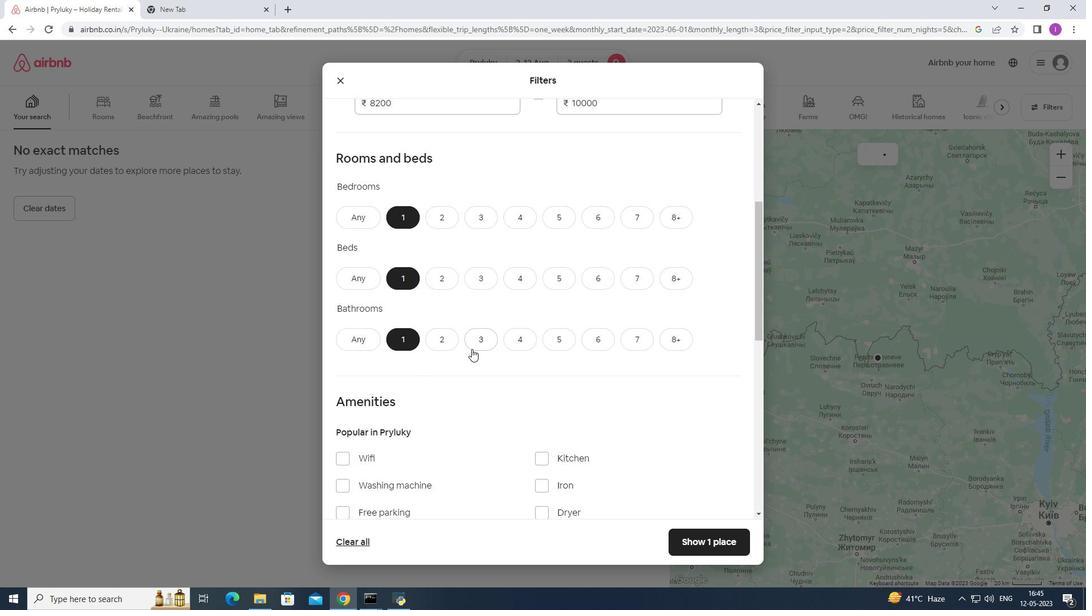 
Action: Mouse moved to (472, 349)
Screenshot: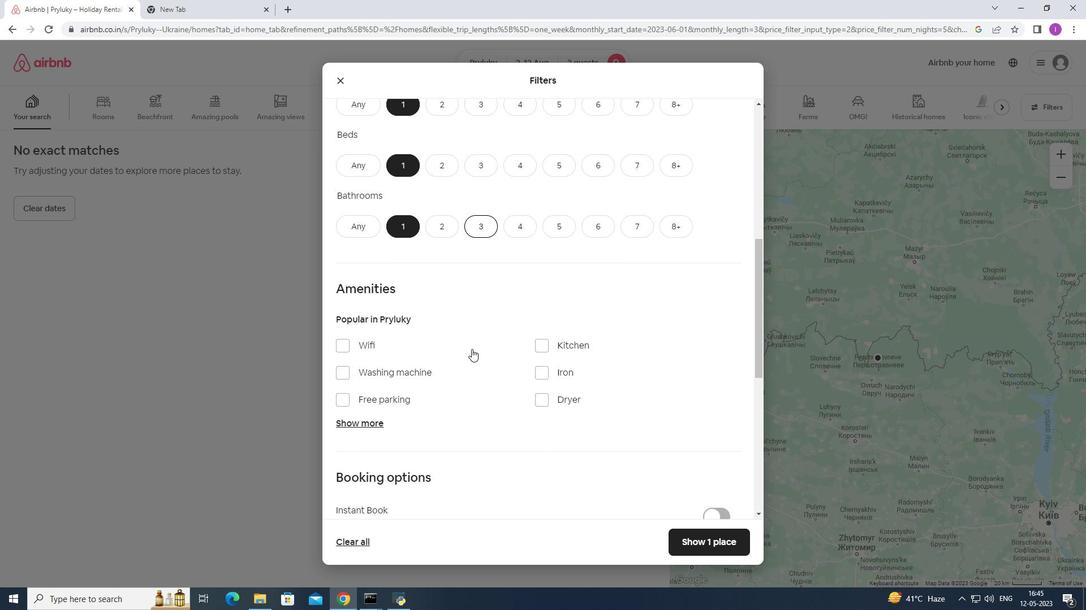 
Action: Mouse scrolled (472, 348) with delta (0, 0)
Screenshot: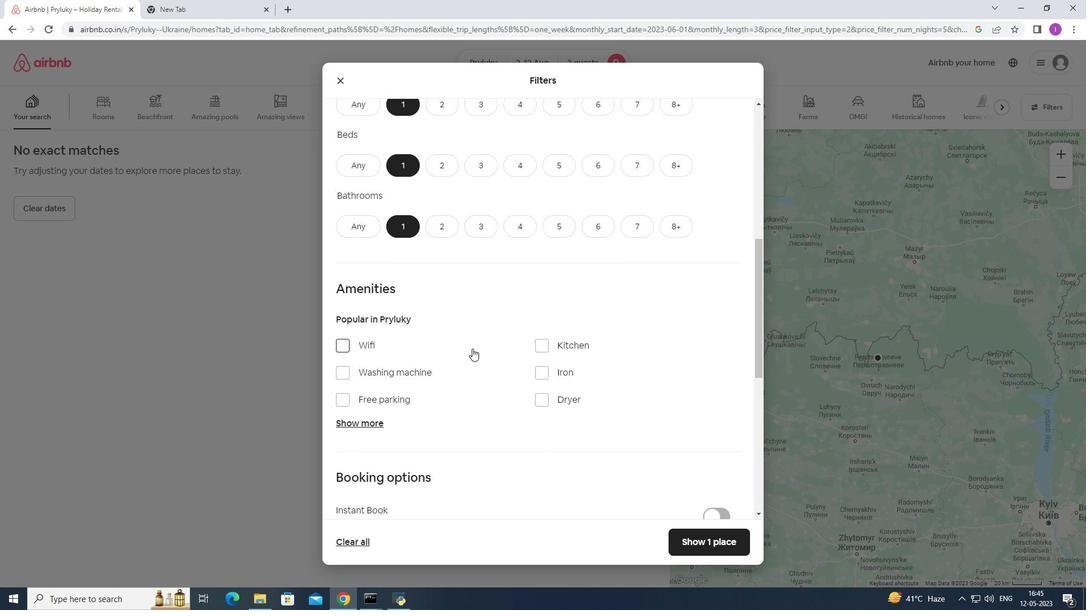 
Action: Mouse moved to (365, 358)
Screenshot: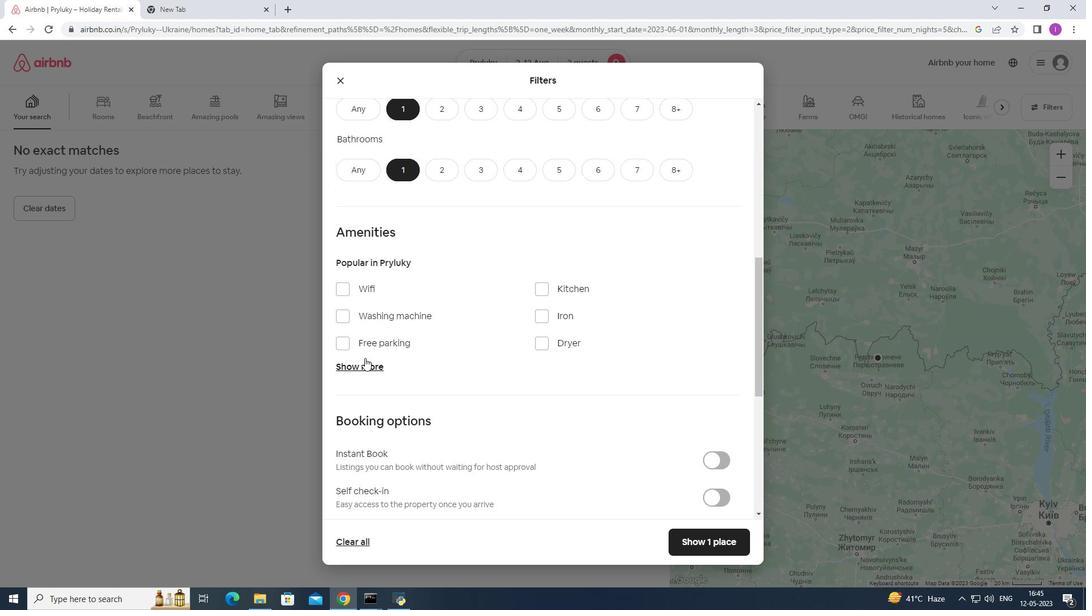 
Action: Mouse scrolled (365, 357) with delta (0, 0)
Screenshot: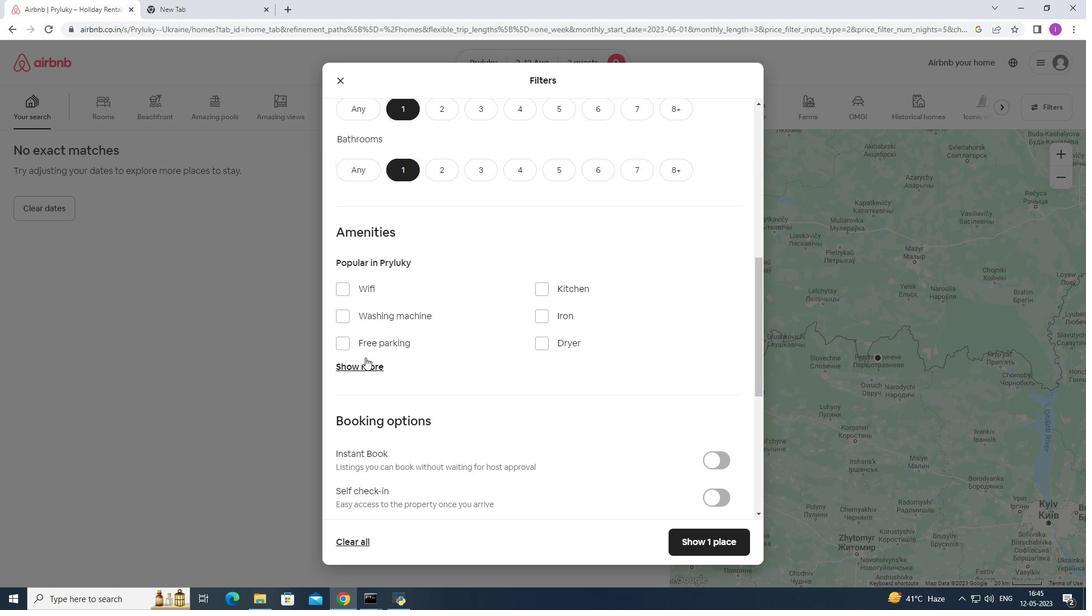 
Action: Mouse scrolled (365, 357) with delta (0, 0)
Screenshot: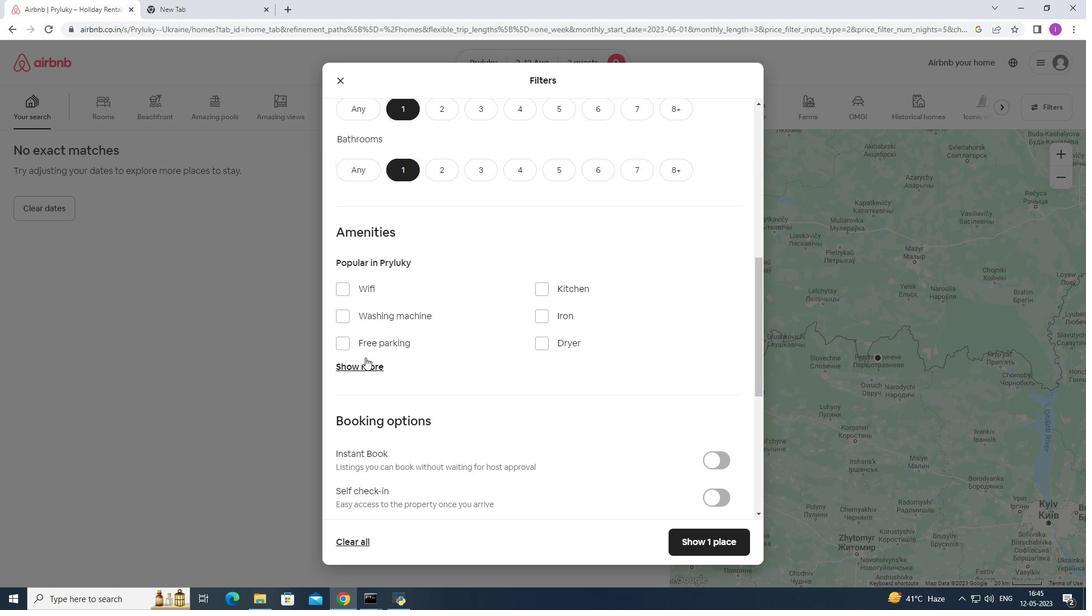 
Action: Mouse moved to (367, 357)
Screenshot: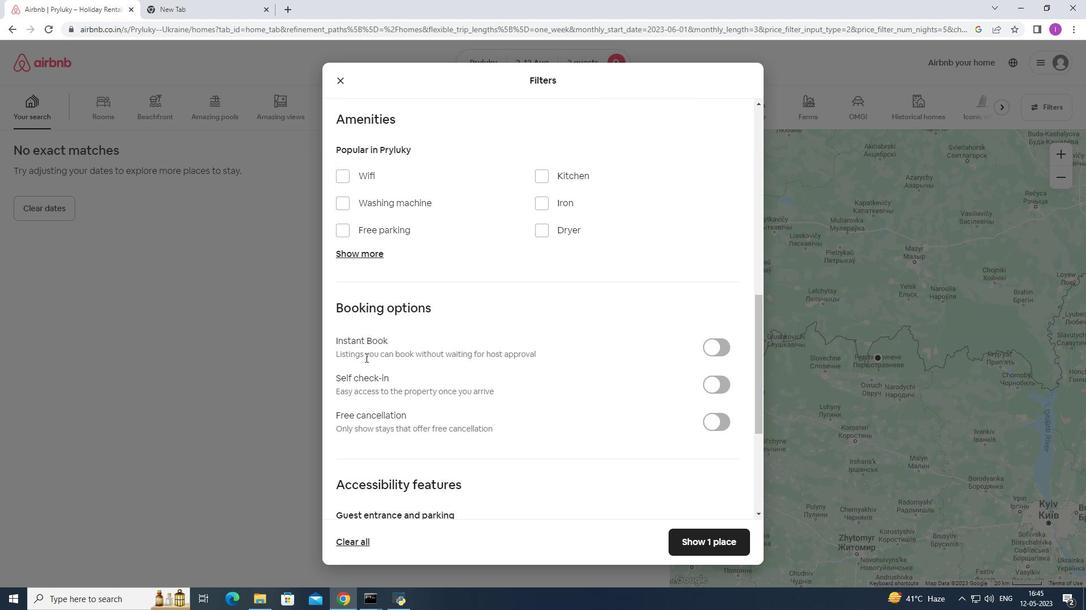 
Action: Mouse scrolled (367, 358) with delta (0, 0)
Screenshot: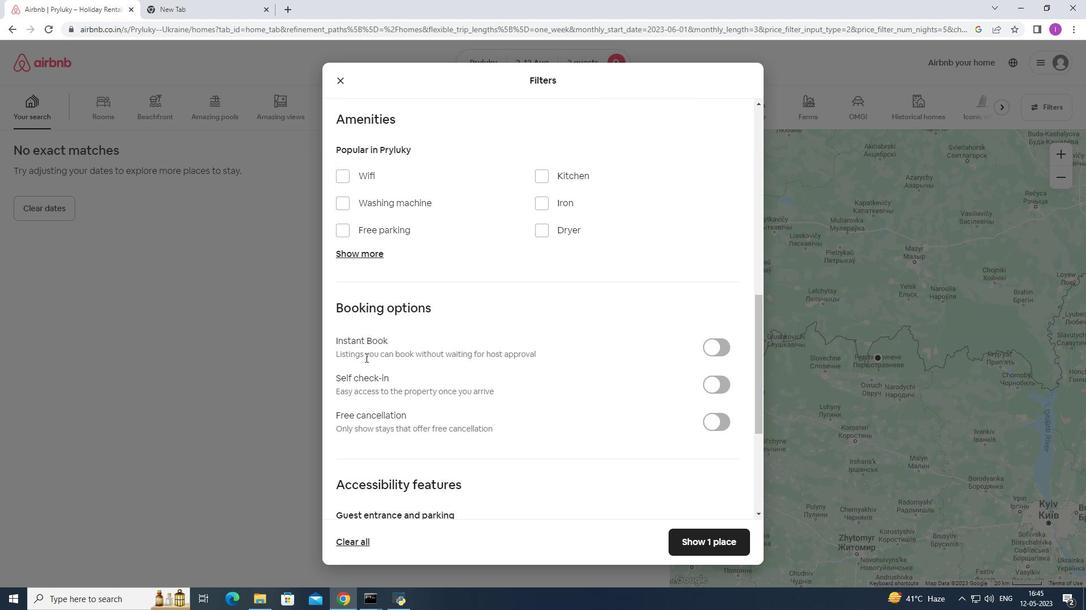 
Action: Mouse scrolled (367, 358) with delta (0, 0)
Screenshot: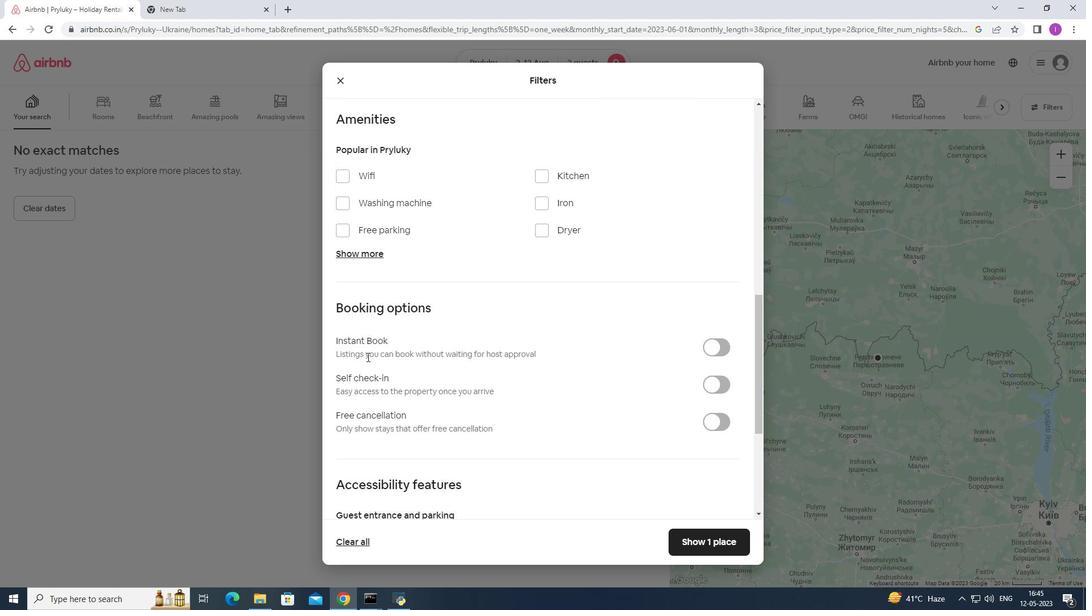
Action: Mouse scrolled (367, 358) with delta (0, 0)
Screenshot: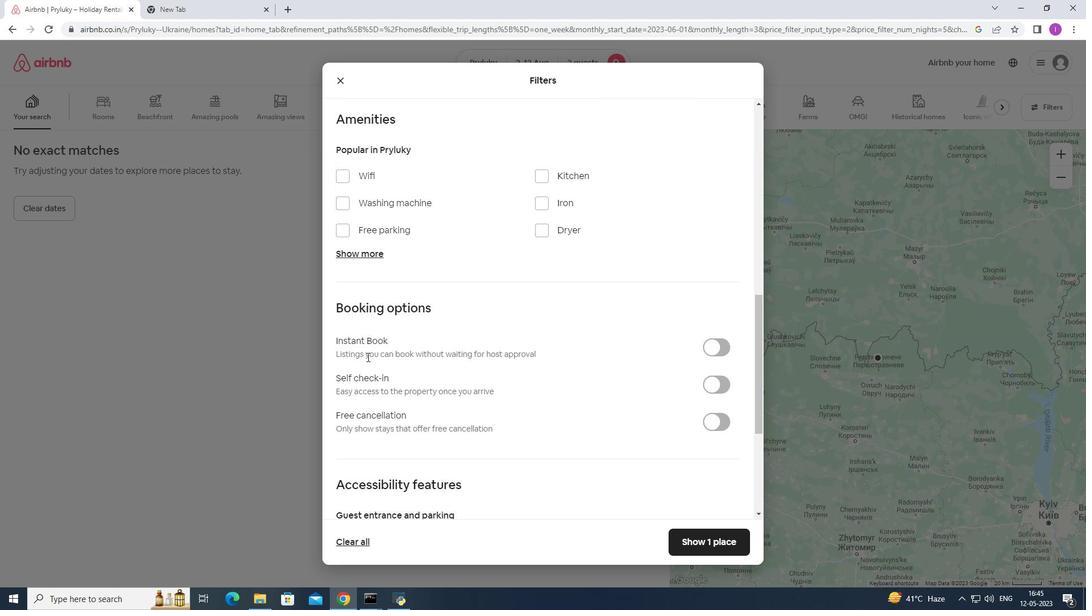 
Action: Mouse moved to (369, 356)
Screenshot: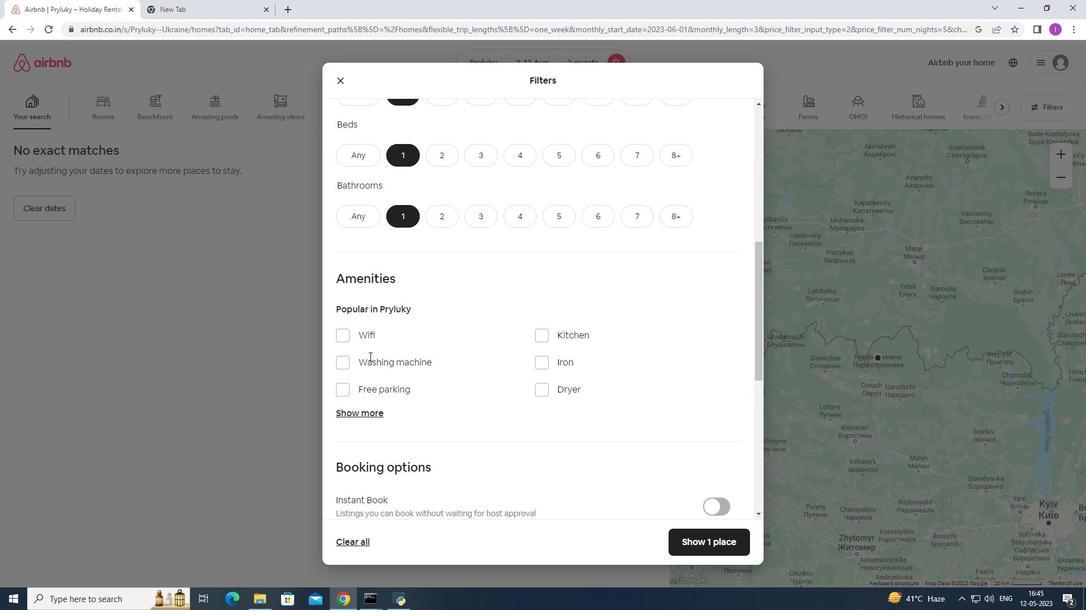 
Action: Mouse scrolled (369, 355) with delta (0, 0)
Screenshot: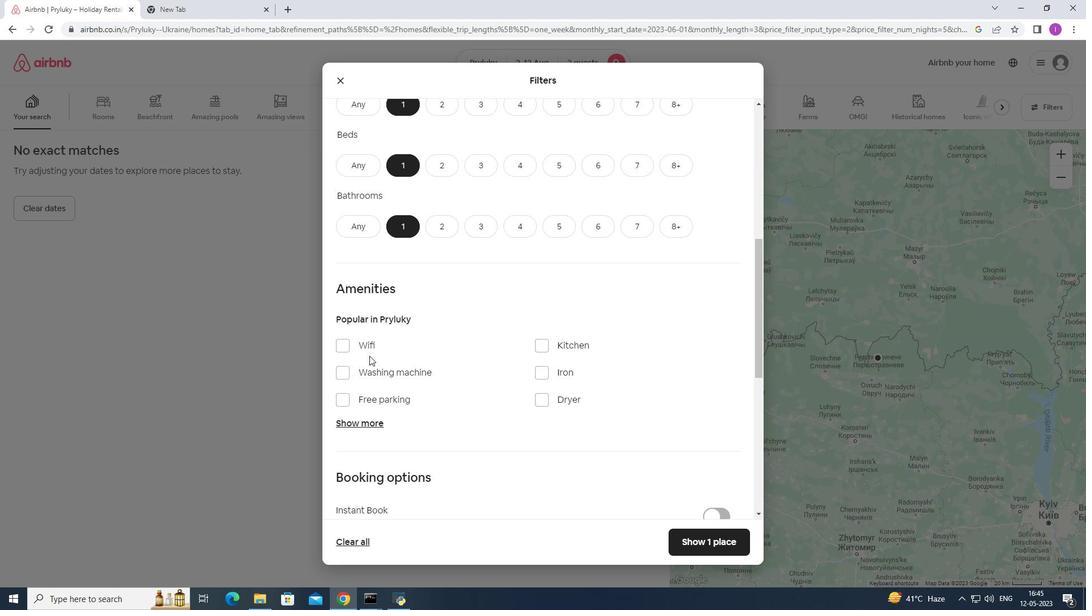 
Action: Mouse scrolled (369, 355) with delta (0, 0)
Screenshot: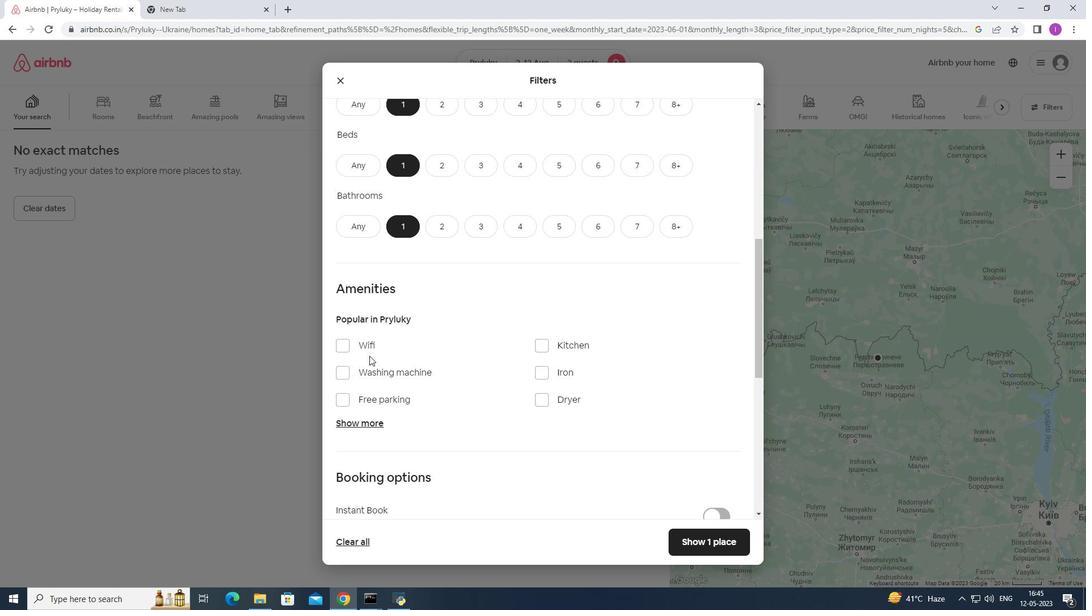 
Action: Mouse scrolled (369, 355) with delta (0, 0)
Screenshot: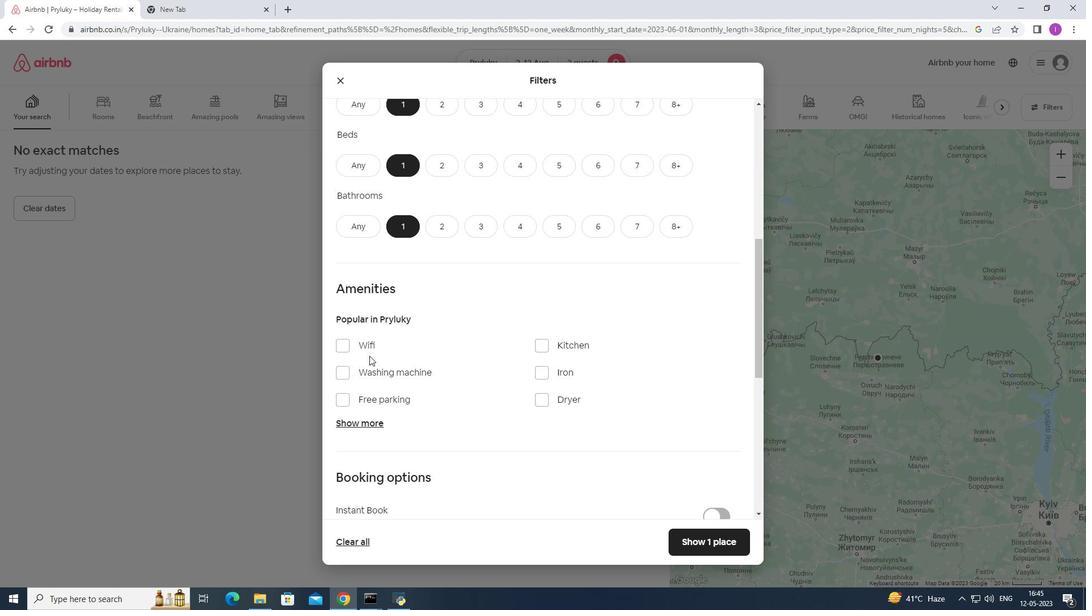 
Action: Mouse moved to (371, 355)
Screenshot: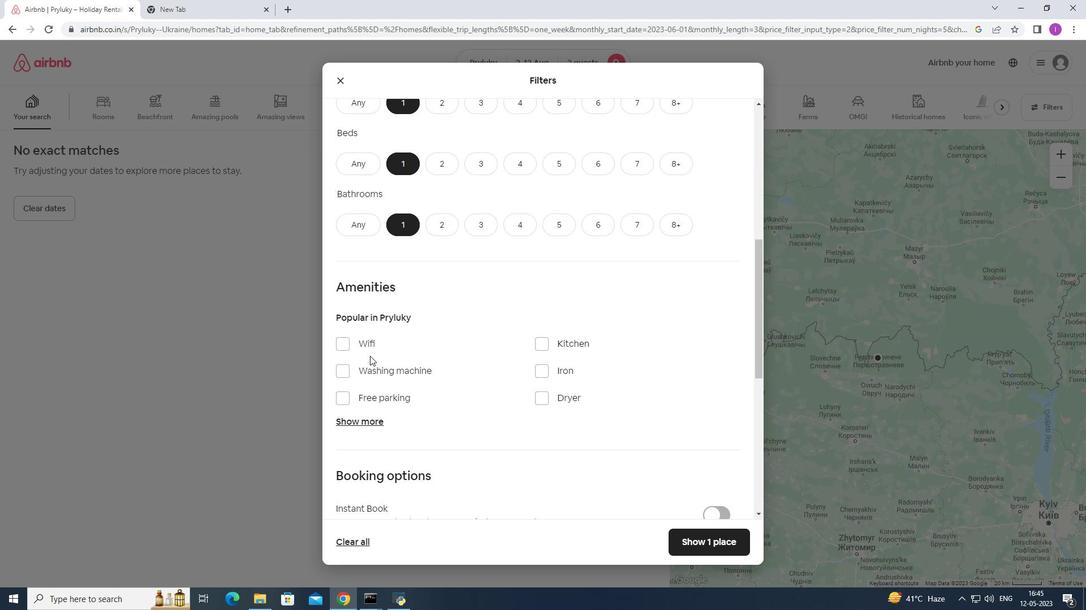 
Action: Mouse scrolled (371, 354) with delta (0, 0)
Screenshot: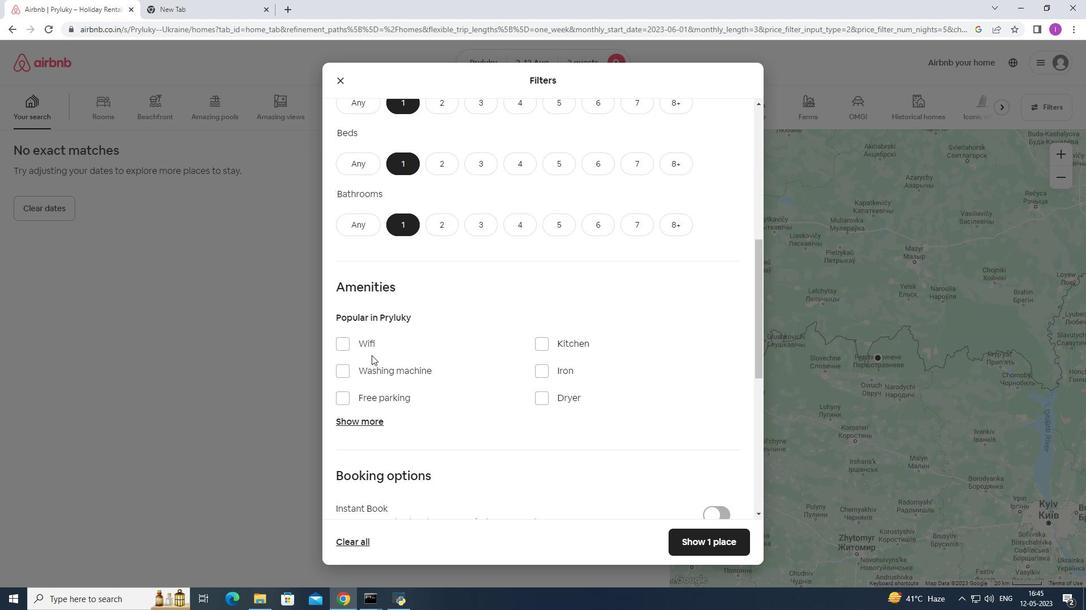 
Action: Mouse scrolled (371, 354) with delta (0, 0)
Screenshot: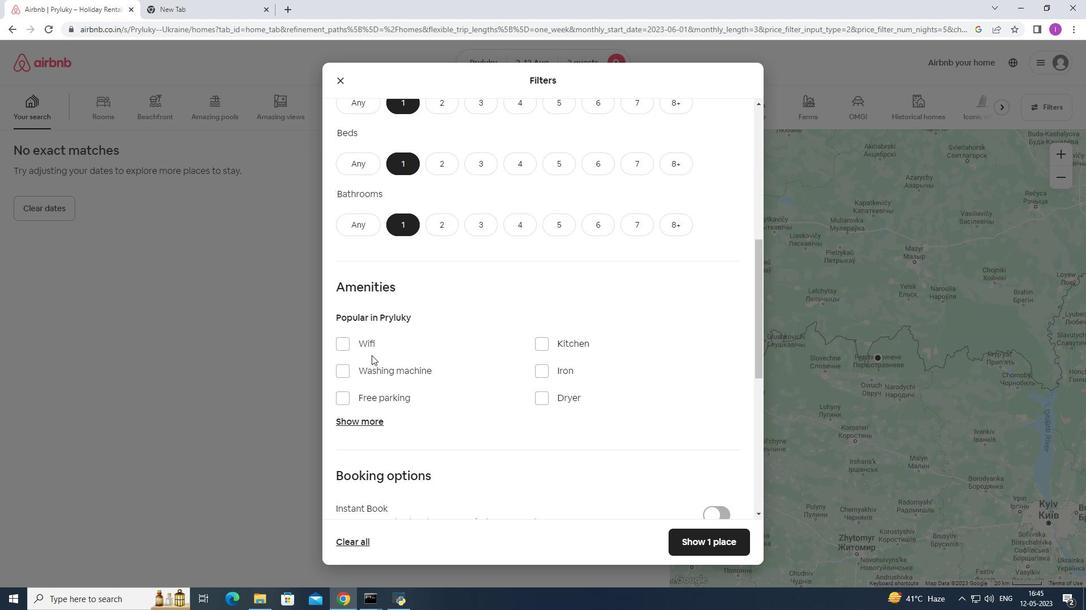 
Action: Mouse scrolled (371, 354) with delta (0, 0)
Screenshot: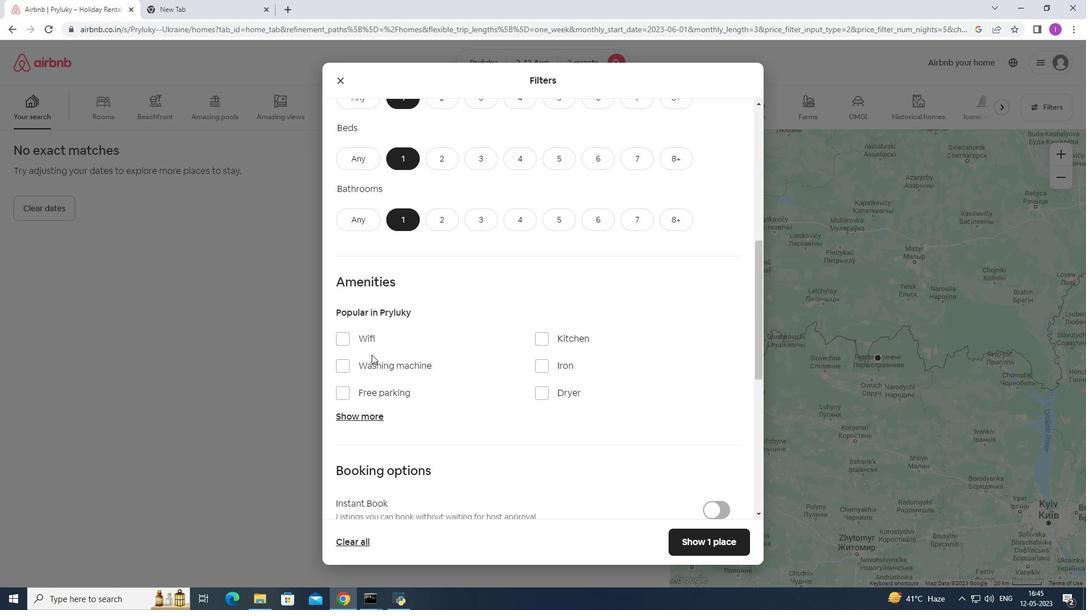 
Action: Mouse scrolled (371, 354) with delta (0, 0)
Screenshot: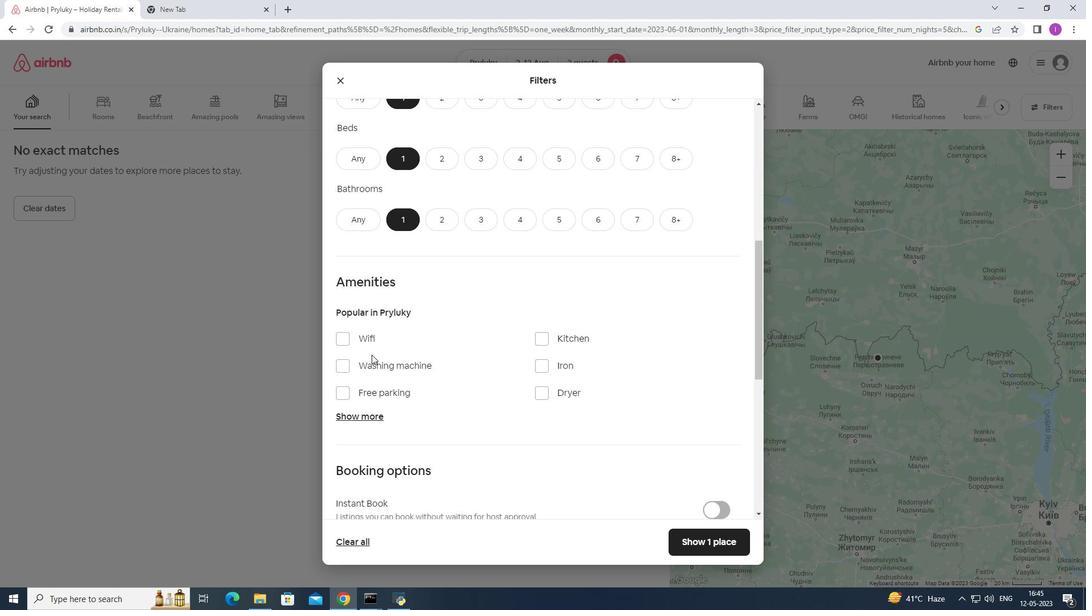 
Action: Mouse moved to (373, 354)
Screenshot: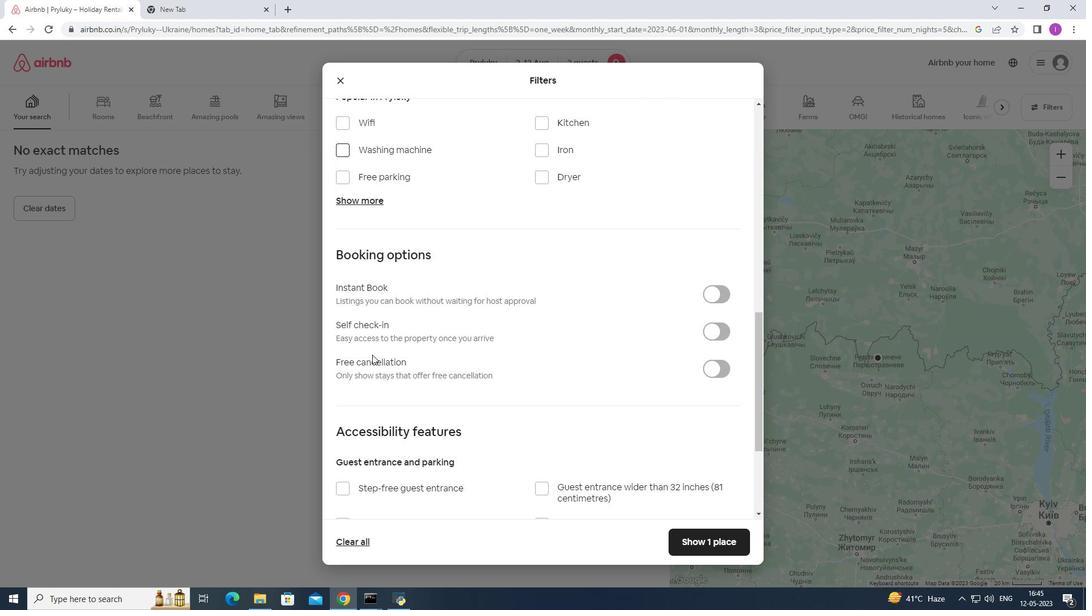 
Action: Mouse scrolled (373, 353) with delta (0, 0)
Screenshot: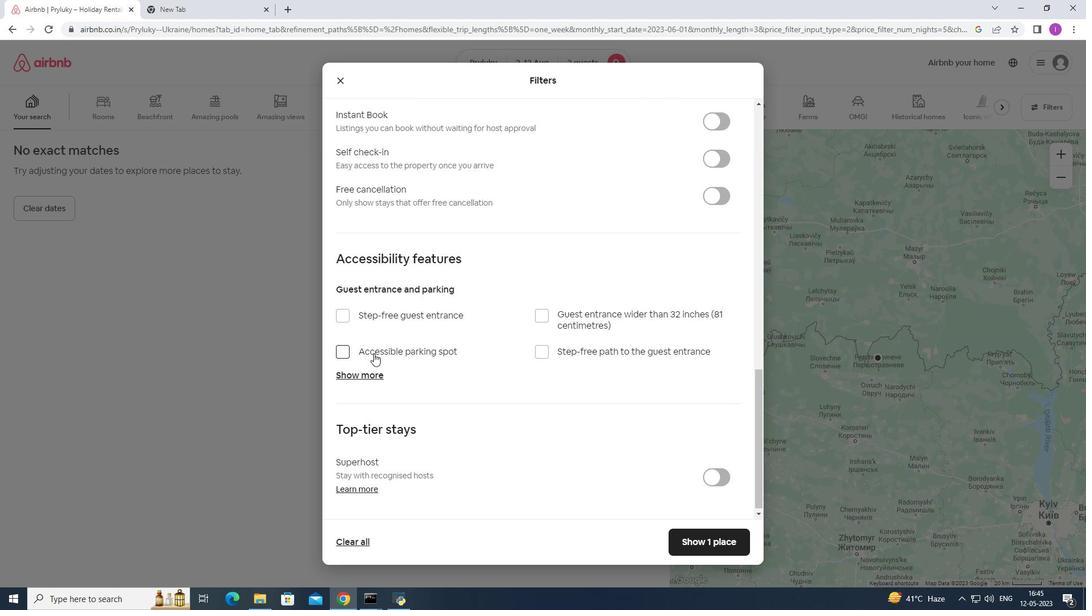 
Action: Mouse moved to (724, 155)
Screenshot: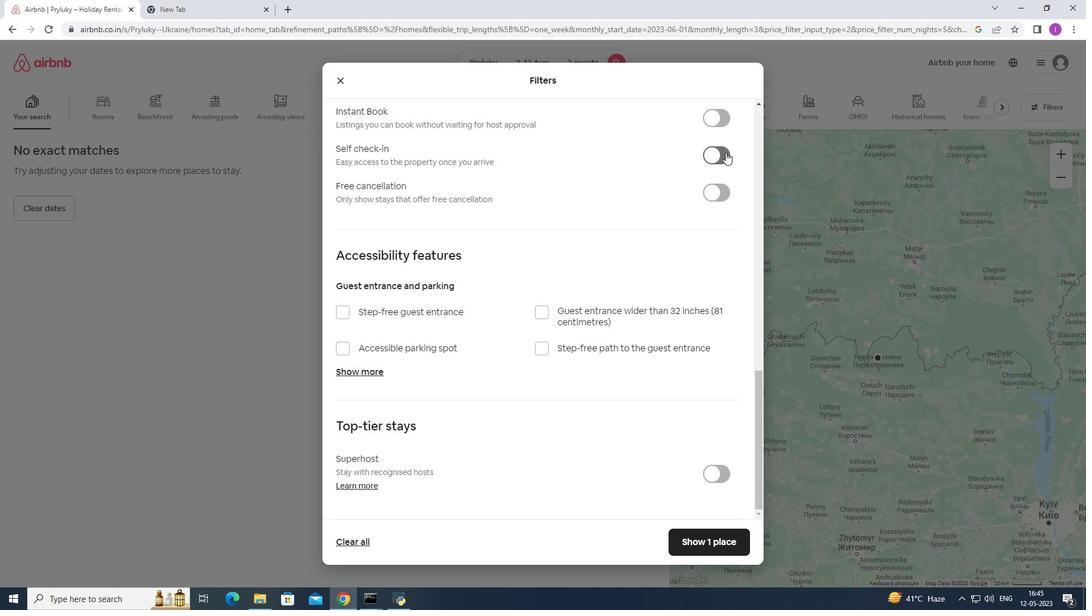 
Action: Mouse pressed left at (724, 155)
Screenshot: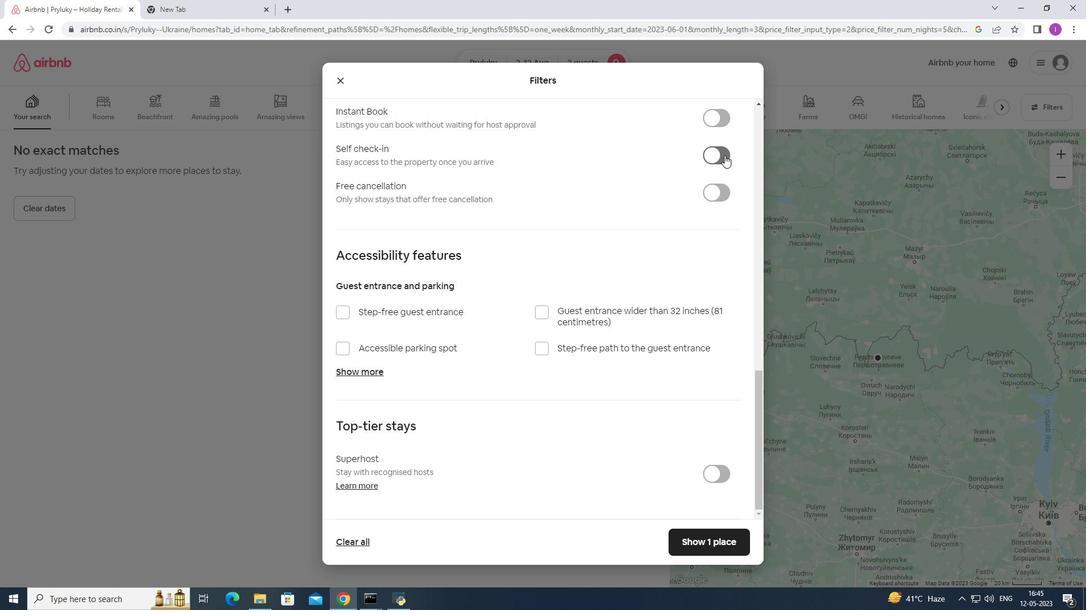
Action: Mouse moved to (603, 250)
Screenshot: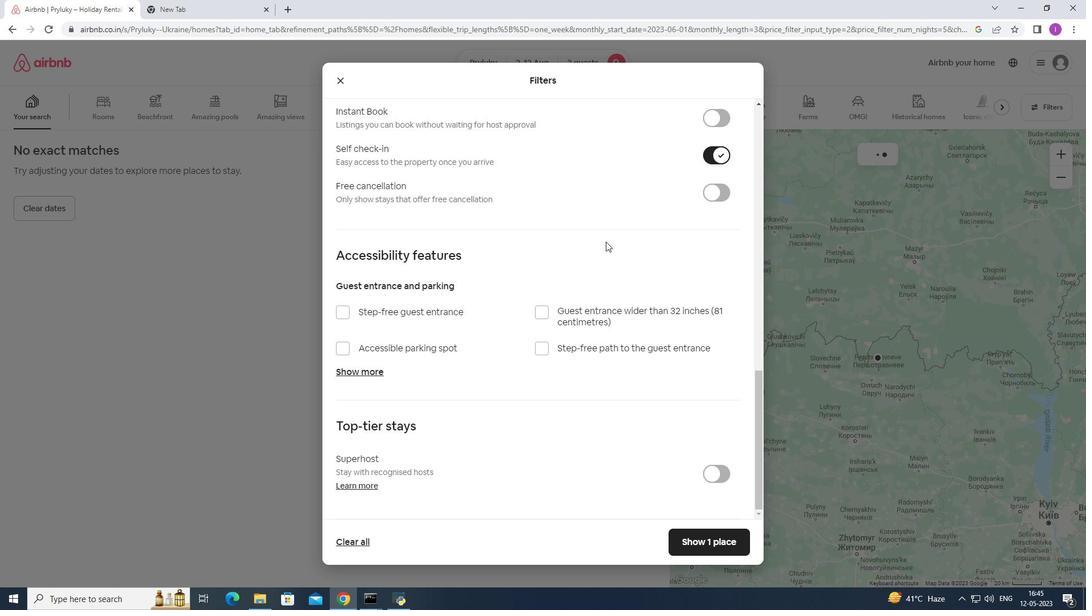 
Action: Mouse scrolled (603, 249) with delta (0, 0)
Screenshot: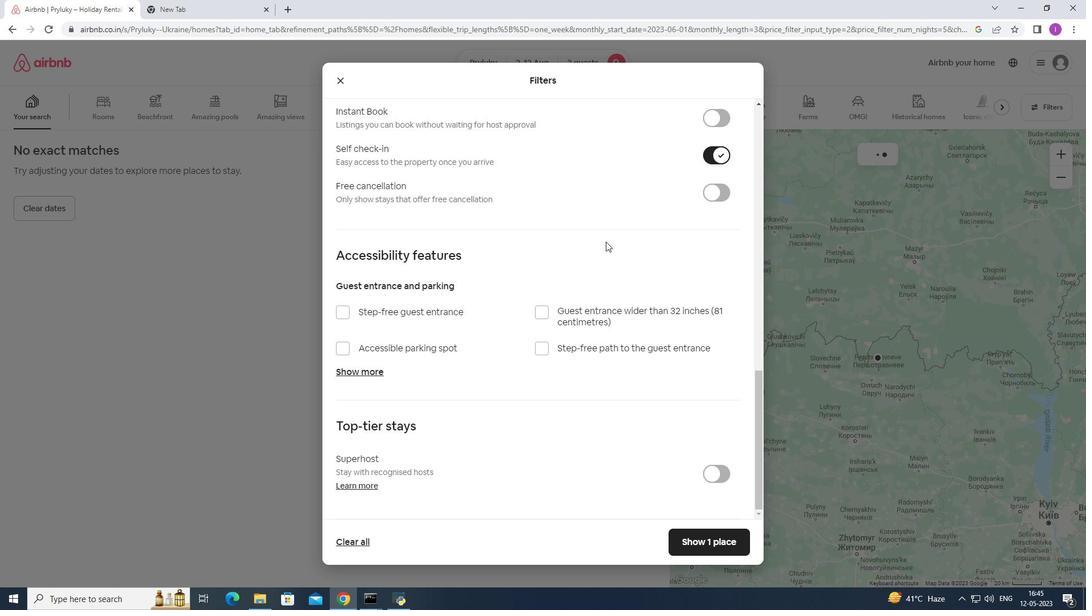
Action: Mouse moved to (602, 251)
Screenshot: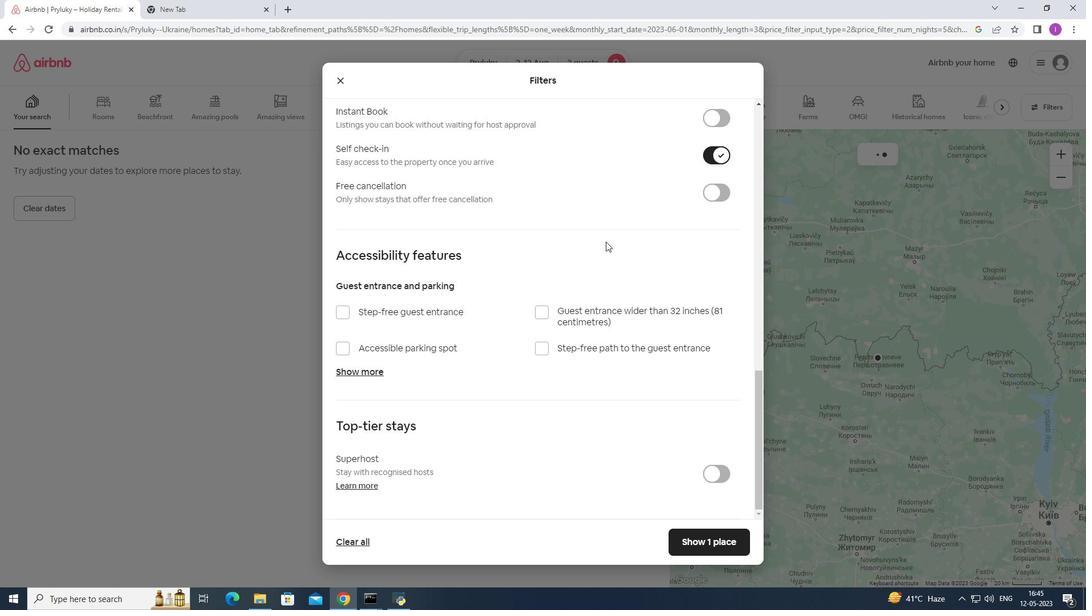 
Action: Mouse scrolled (602, 251) with delta (0, 0)
Screenshot: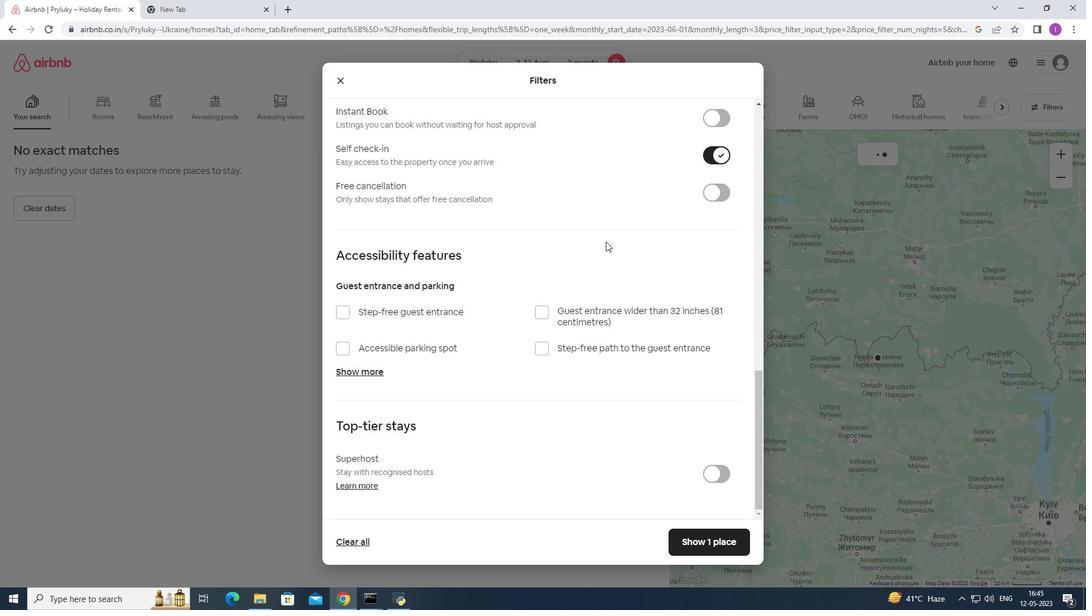 
Action: Mouse moved to (602, 252)
Screenshot: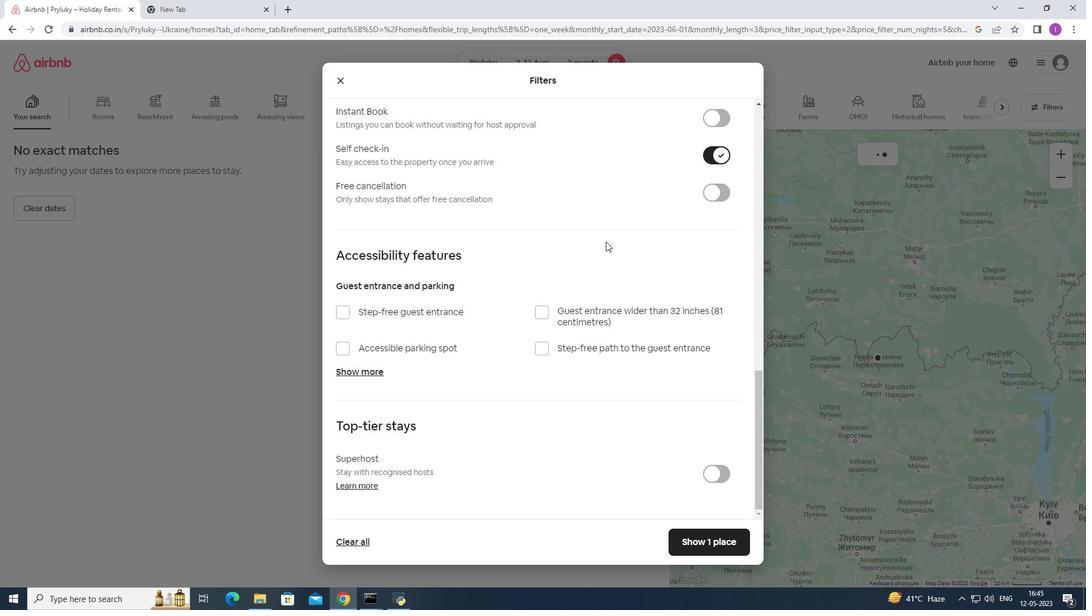 
Action: Mouse scrolled (602, 252) with delta (0, 0)
Screenshot: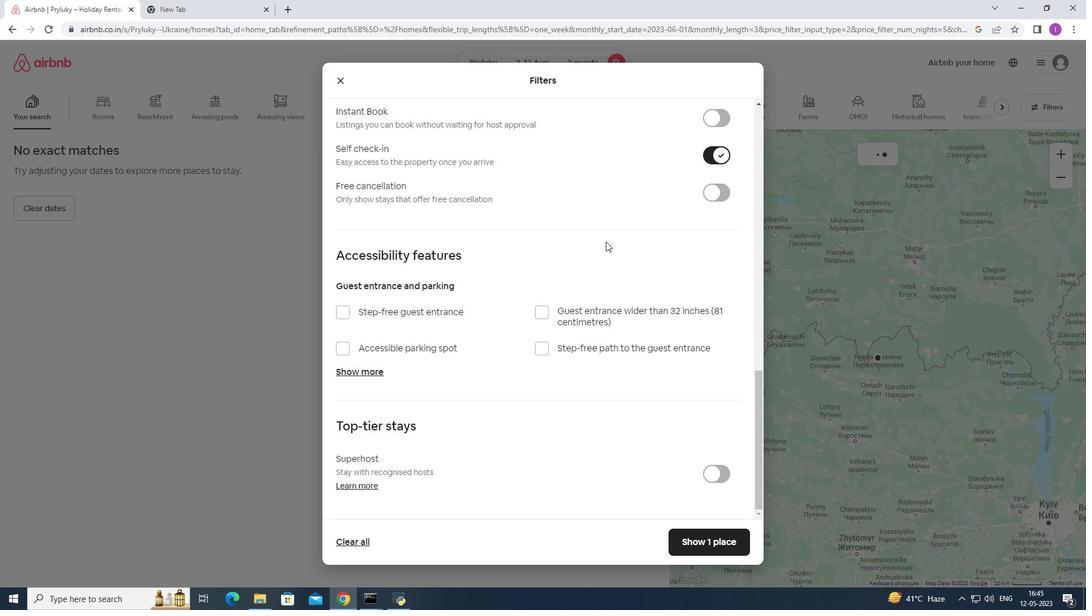
Action: Mouse moved to (600, 256)
Screenshot: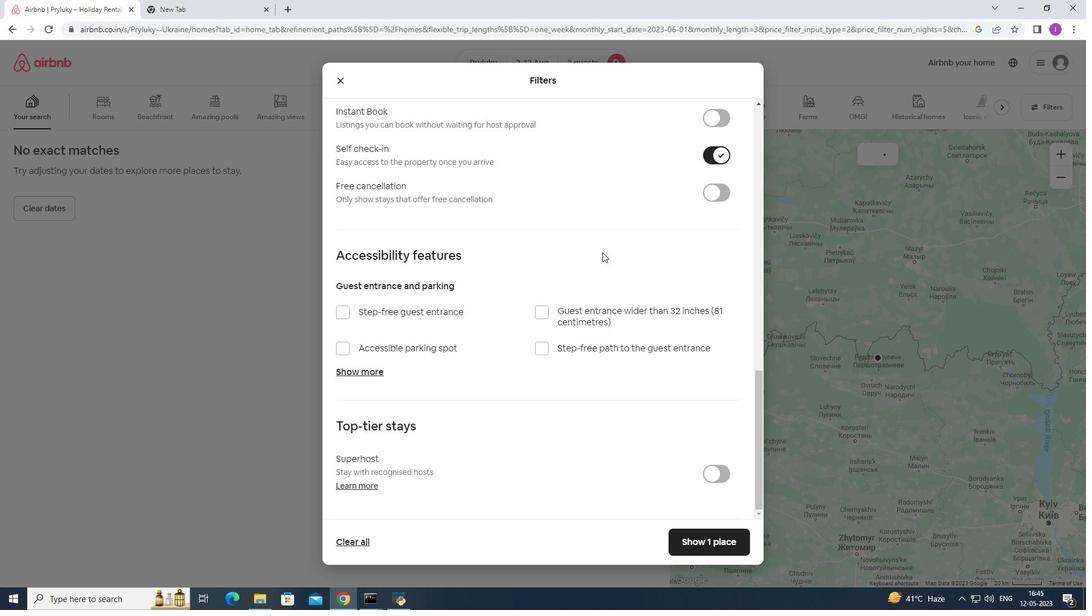 
Action: Mouse scrolled (600, 256) with delta (0, 0)
Screenshot: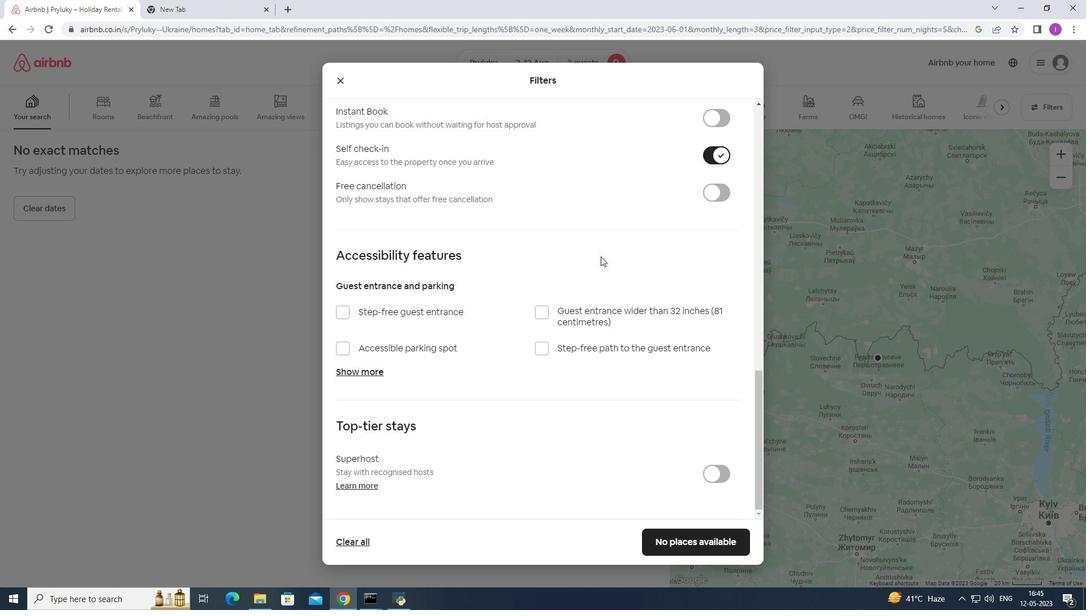 
Action: Mouse scrolled (600, 256) with delta (0, 0)
Screenshot: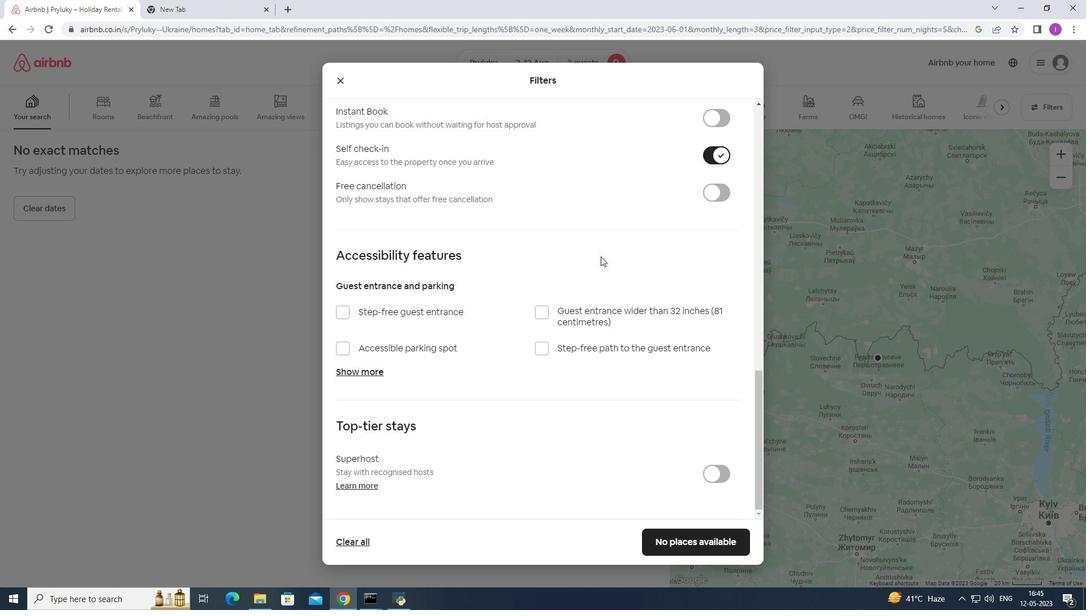 
Action: Mouse scrolled (600, 256) with delta (0, 0)
Screenshot: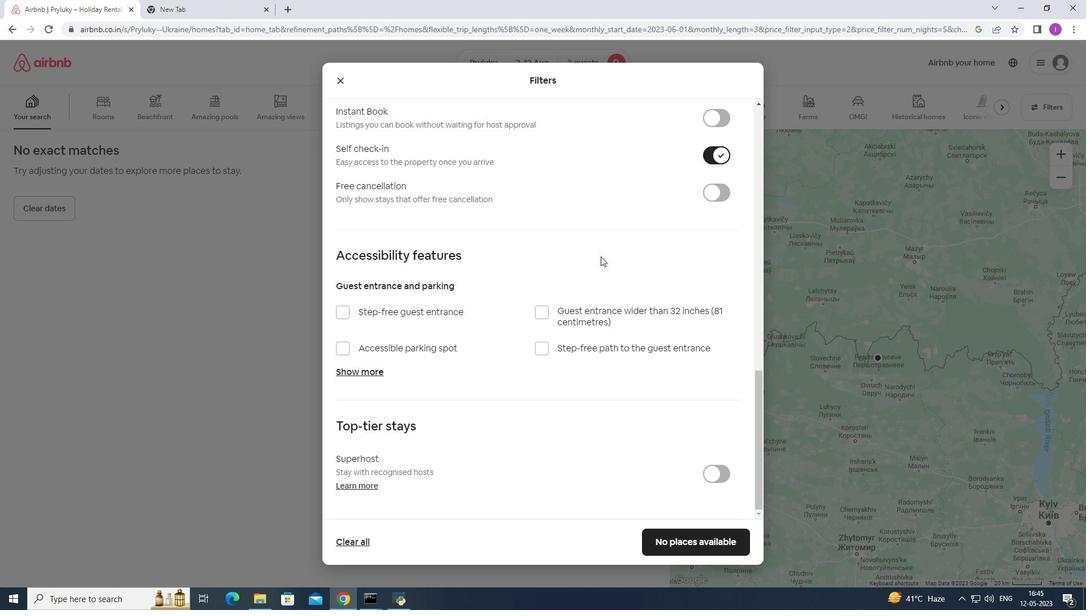 
Action: Mouse moved to (600, 257)
Screenshot: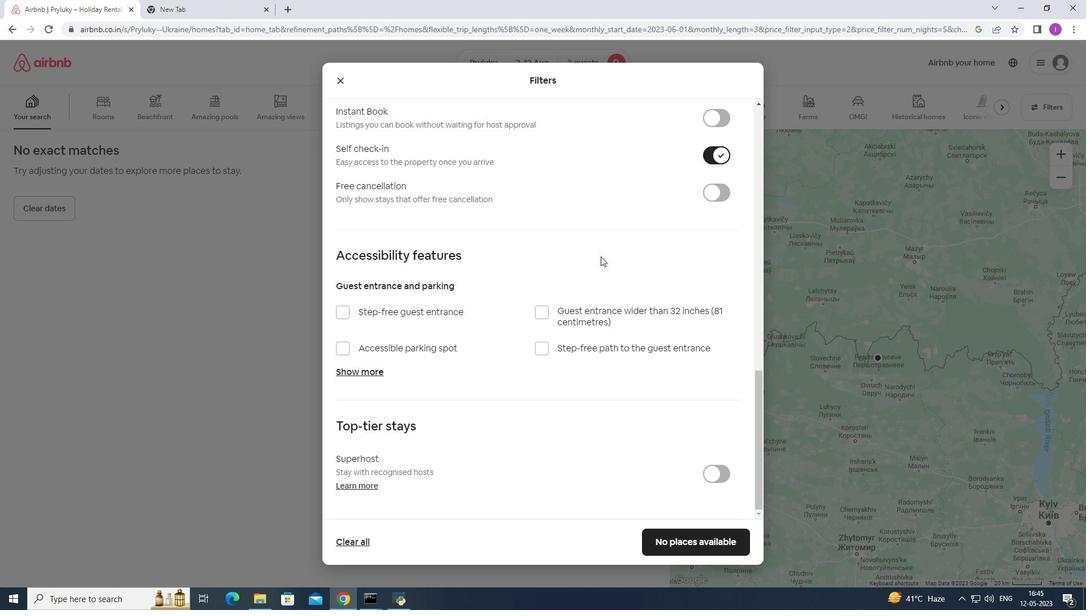 
Action: Mouse scrolled (600, 257) with delta (0, 0)
Screenshot: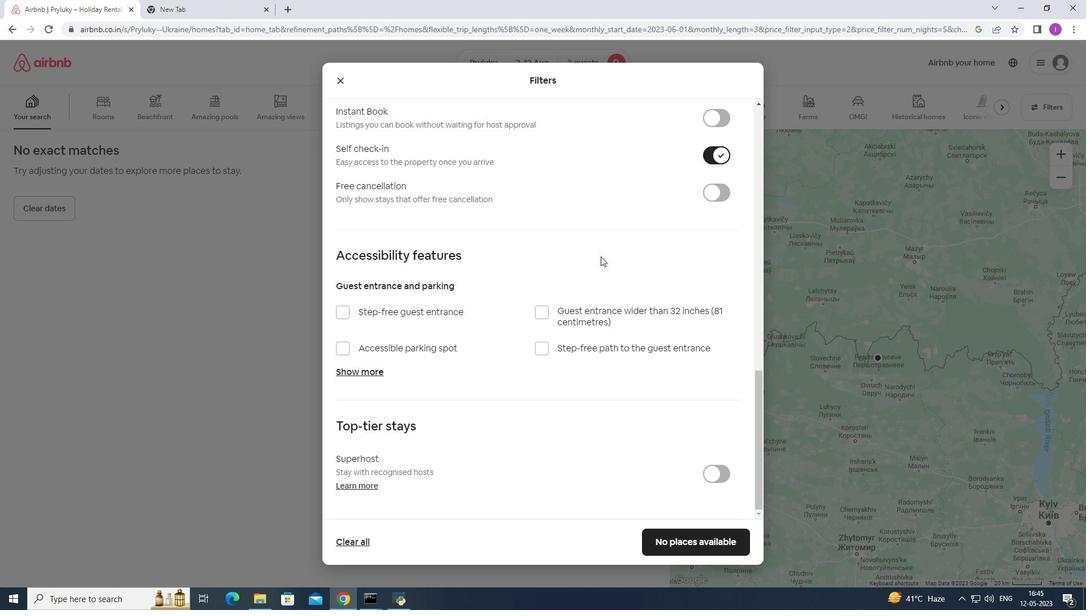 
Action: Mouse moved to (660, 539)
Screenshot: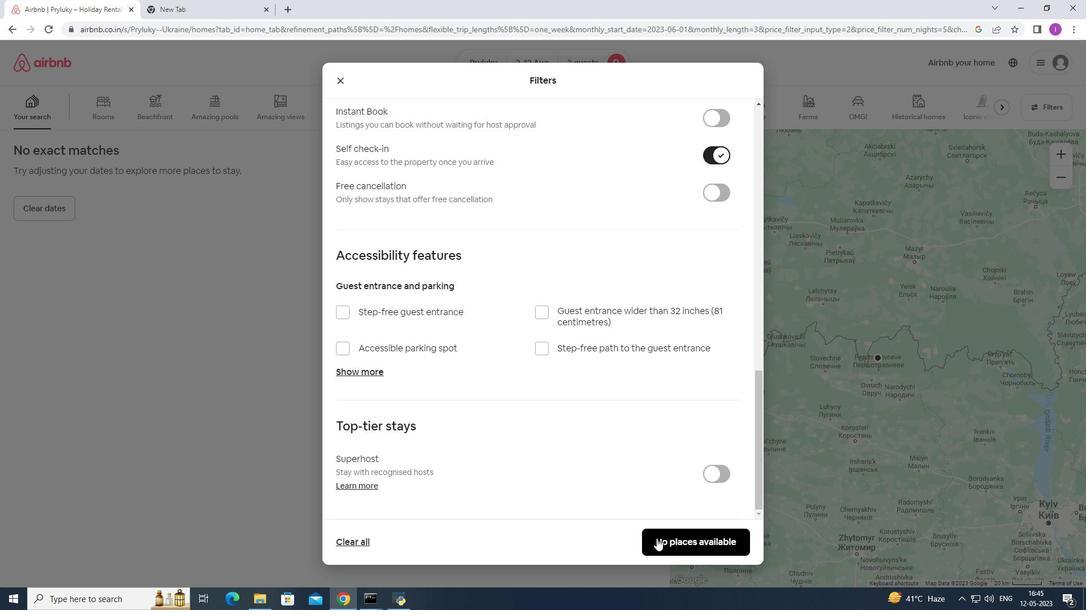 
Action: Mouse pressed left at (660, 539)
Screenshot: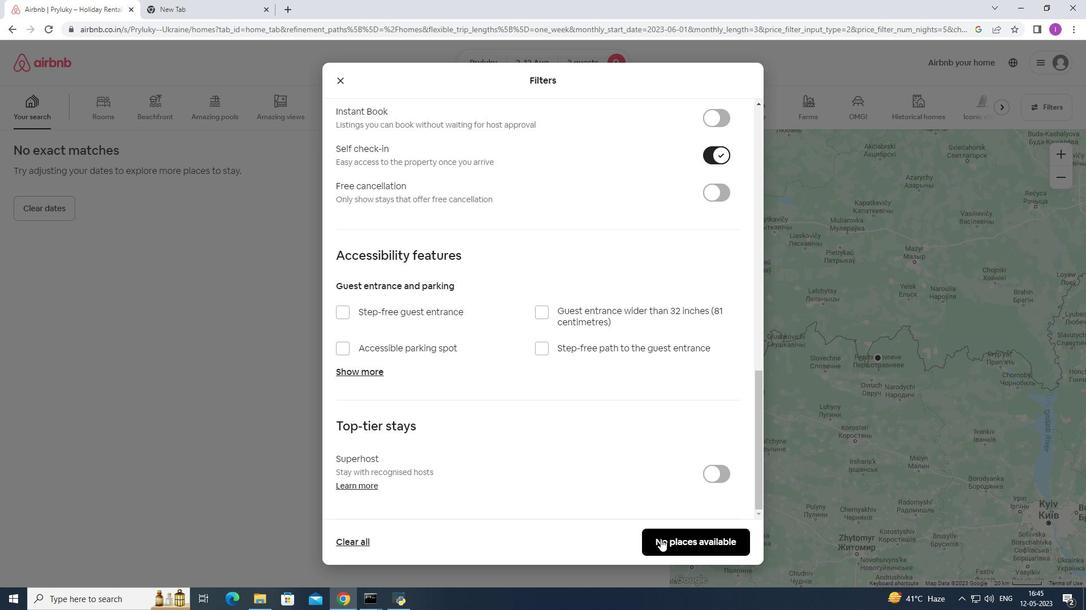 
Action: Mouse moved to (650, 507)
Screenshot: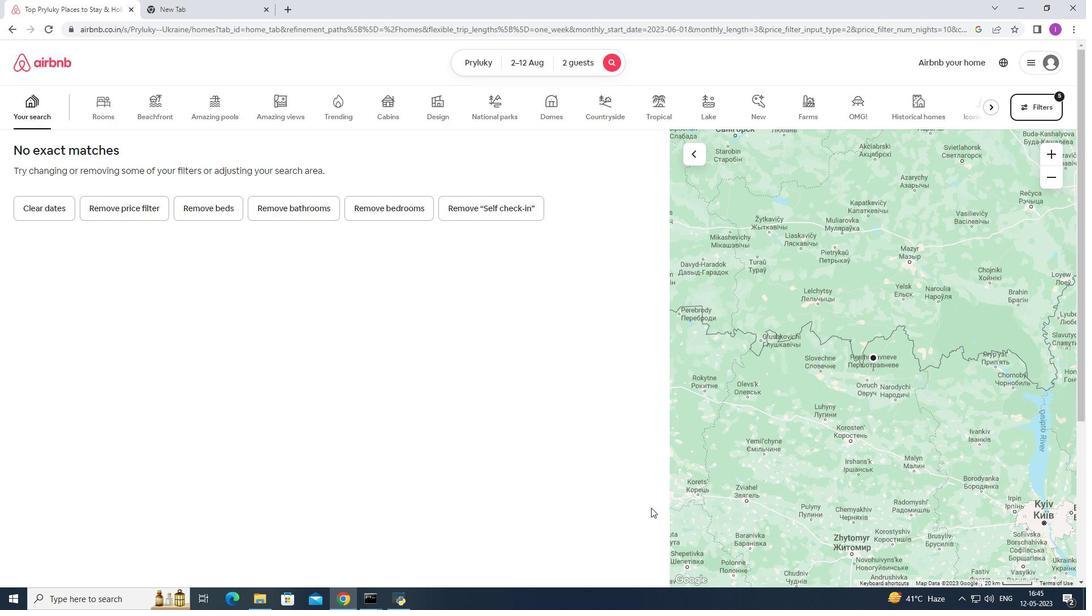 
